 Task: Explore the README of a repository to understand its purpose.
Action: Mouse moved to (445, 36)
Screenshot: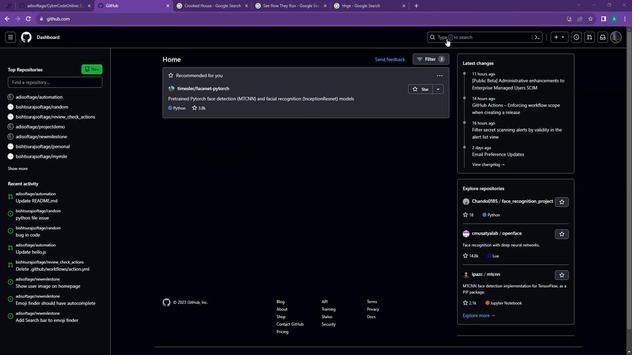 
Action: Mouse pressed left at (445, 36)
Screenshot: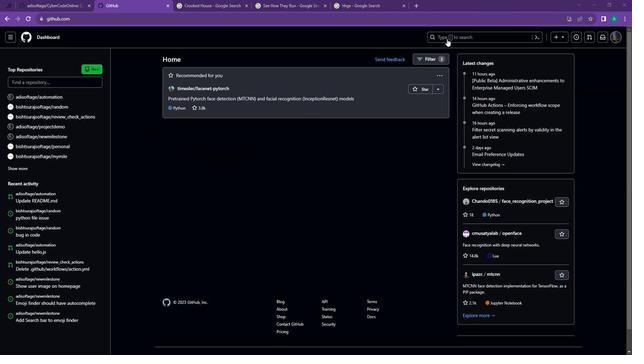 
Action: Mouse moved to (397, 46)
Screenshot: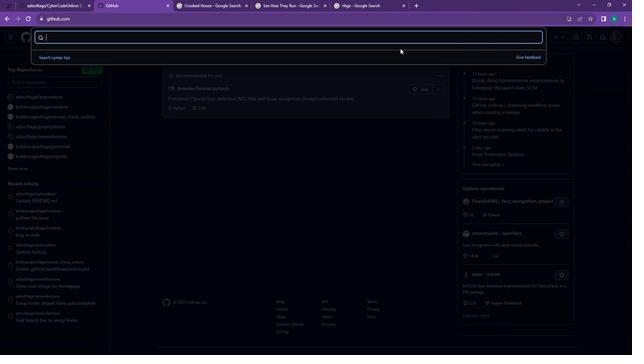 
Action: Key pressed cyber<Key.space>in<Key.shift_r>:or<Key.enter>
Screenshot: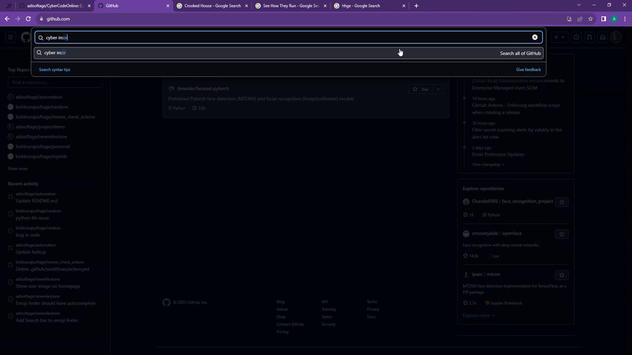 
Action: Mouse moved to (143, 130)
Screenshot: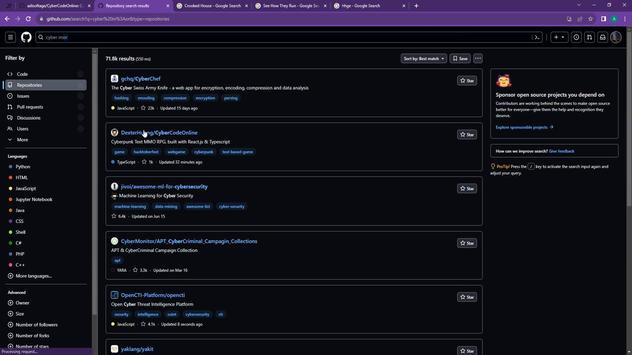 
Action: Mouse pressed left at (143, 130)
Screenshot: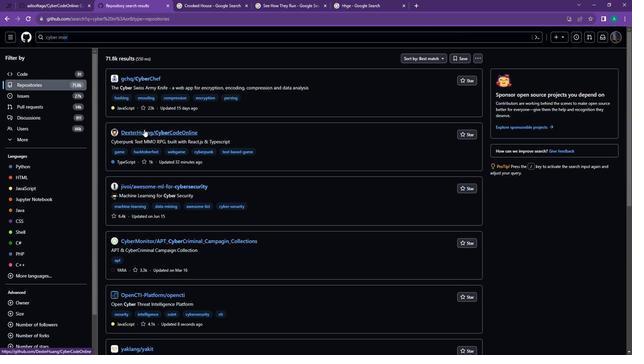 
Action: Mouse moved to (150, 130)
Screenshot: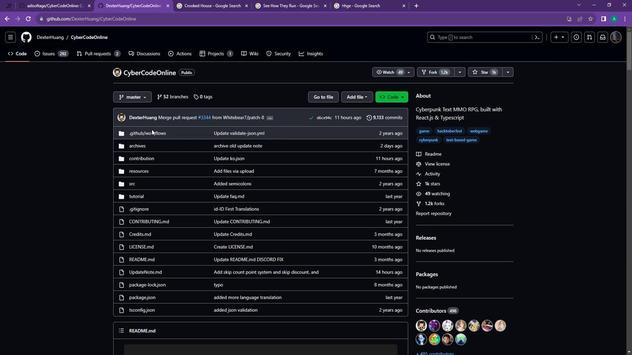 
Action: Mouse scrolled (150, 129) with delta (0, 0)
Screenshot: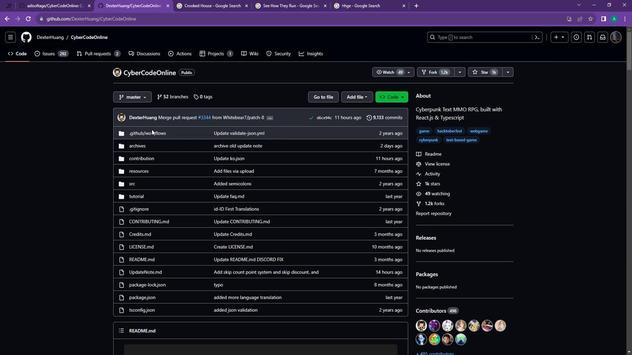 
Action: Mouse moved to (152, 131)
Screenshot: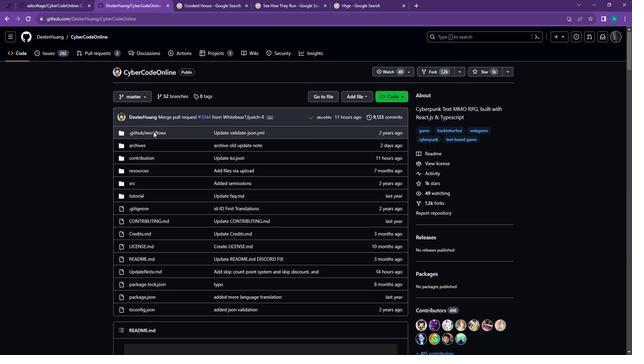 
Action: Mouse scrolled (152, 131) with delta (0, 0)
Screenshot: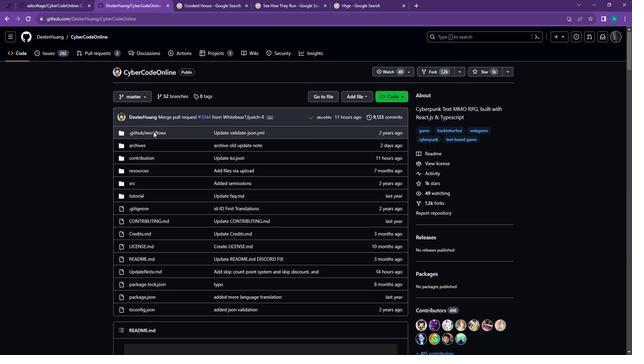 
Action: Mouse moved to (153, 132)
Screenshot: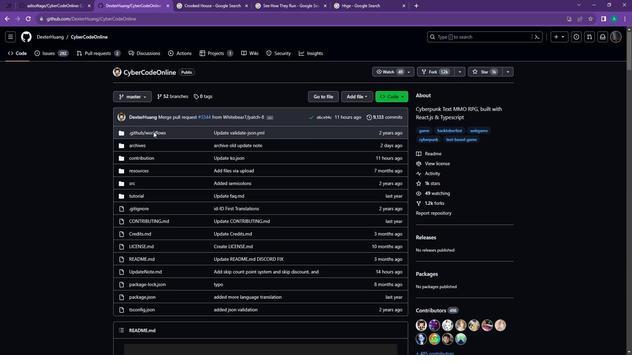 
Action: Mouse scrolled (153, 132) with delta (0, 0)
Screenshot: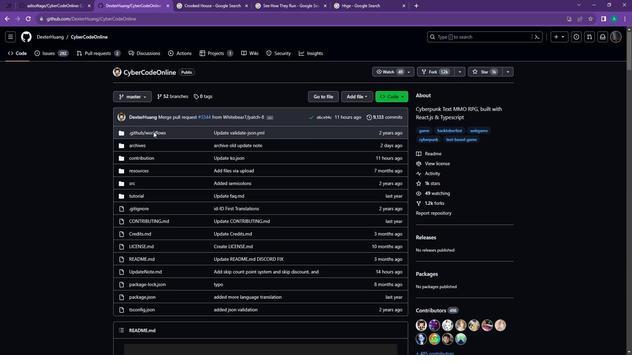 
Action: Mouse moved to (153, 133)
Screenshot: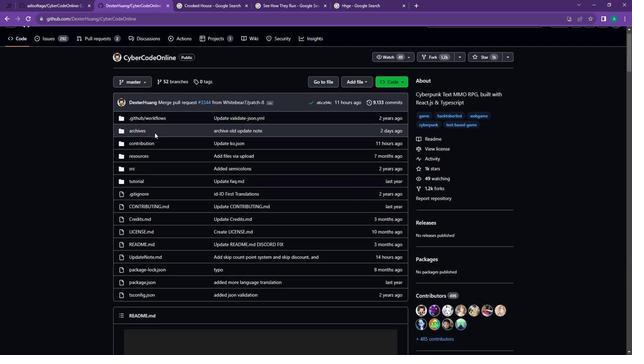 
Action: Mouse scrolled (153, 133) with delta (0, 0)
Screenshot: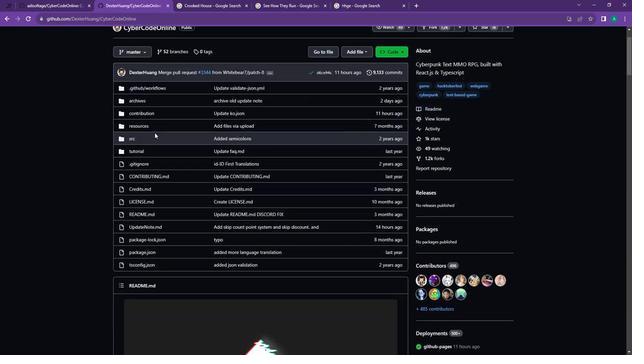 
Action: Mouse moved to (178, 129)
Screenshot: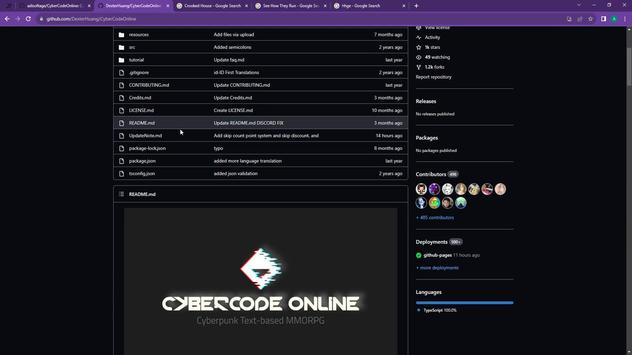 
Action: Mouse scrolled (178, 129) with delta (0, 0)
Screenshot: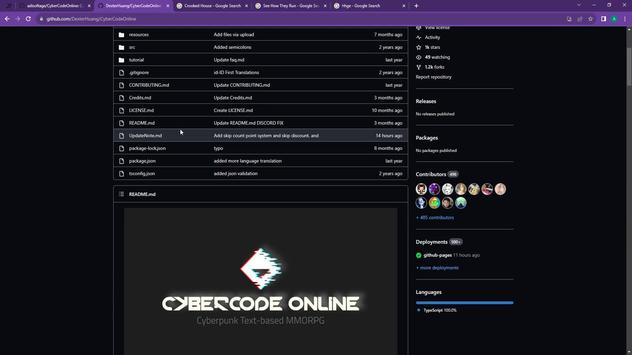 
Action: Mouse moved to (188, 137)
Screenshot: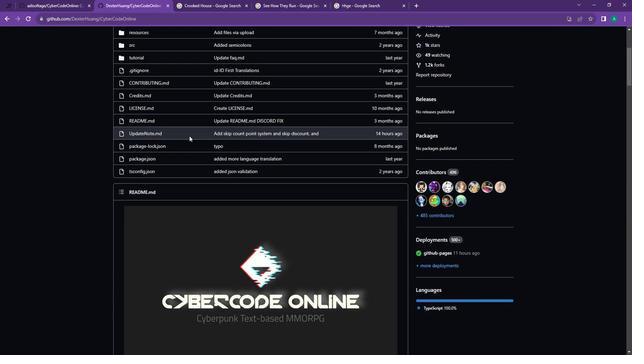 
Action: Mouse scrolled (188, 137) with delta (0, 0)
Screenshot: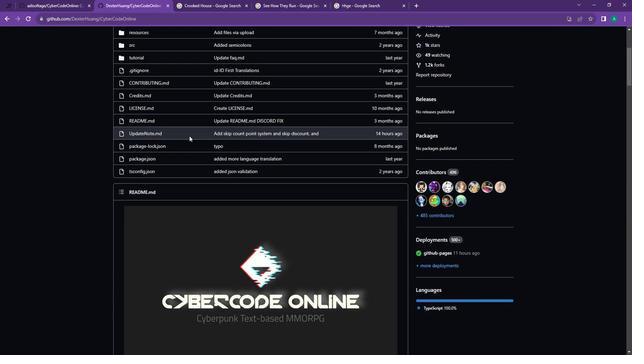 
Action: Mouse moved to (191, 144)
Screenshot: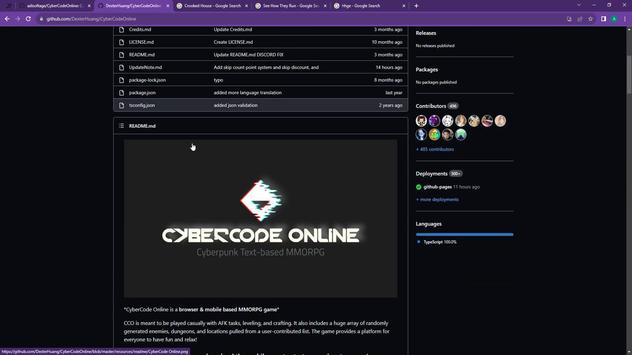 
Action: Mouse scrolled (191, 144) with delta (0, 0)
Screenshot: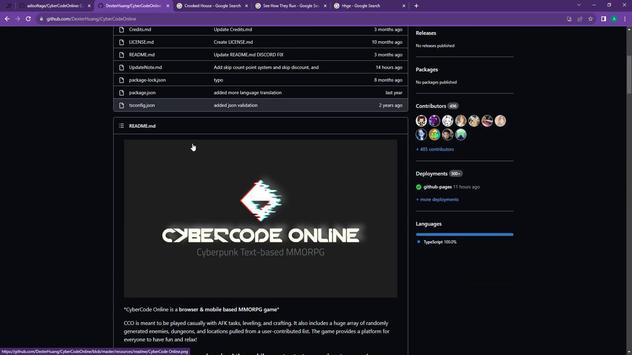 
Action: Mouse scrolled (191, 144) with delta (0, 0)
Screenshot: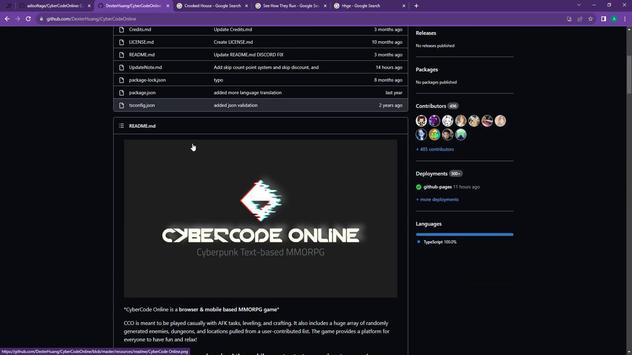 
Action: Mouse moved to (193, 145)
Screenshot: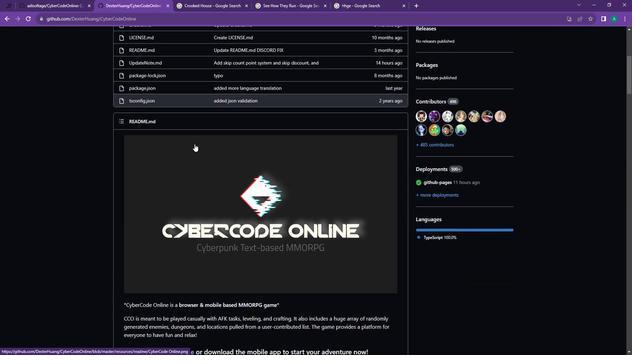 
Action: Mouse scrolled (193, 145) with delta (0, 0)
Screenshot: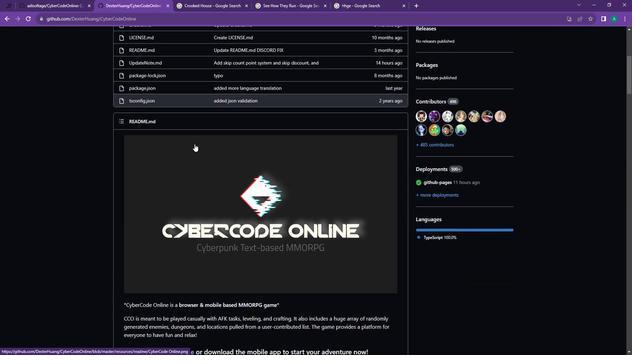 
Action: Mouse moved to (213, 152)
Screenshot: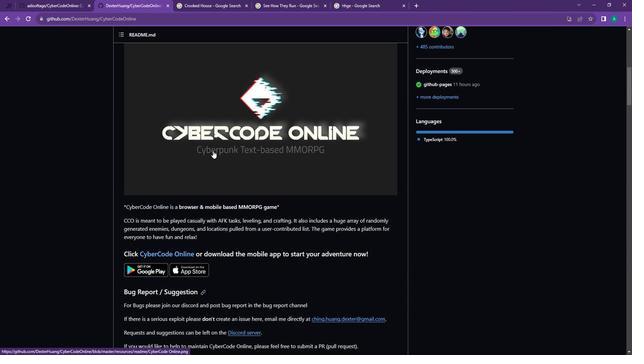 
Action: Mouse scrolled (213, 152) with delta (0, 0)
Screenshot: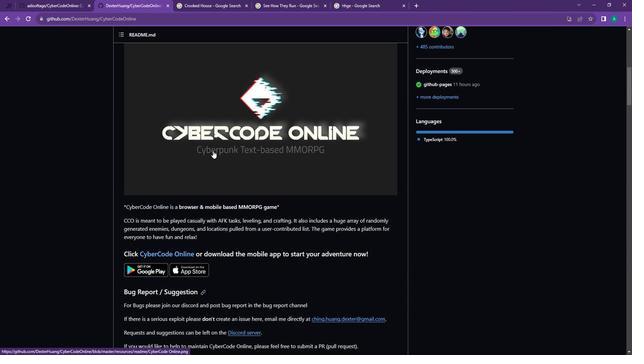 
Action: Mouse moved to (232, 159)
Screenshot: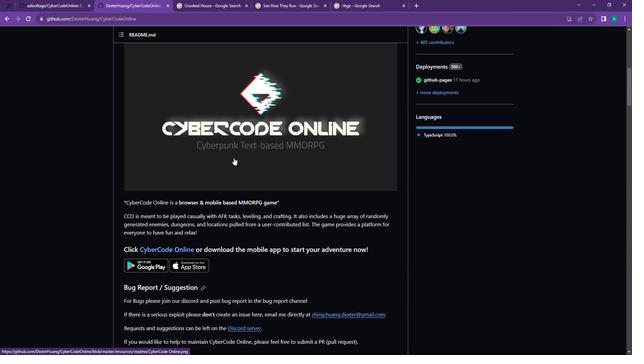 
Action: Mouse scrolled (232, 159) with delta (0, 0)
Screenshot: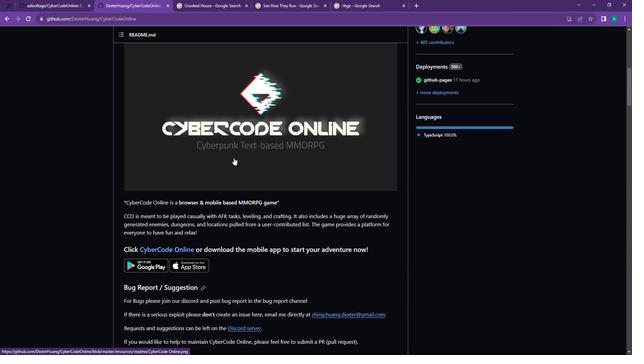 
Action: Mouse moved to (233, 159)
Screenshot: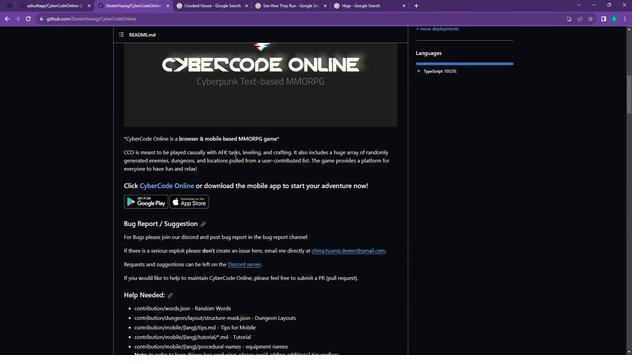 
Action: Mouse scrolled (233, 159) with delta (0, 0)
Screenshot: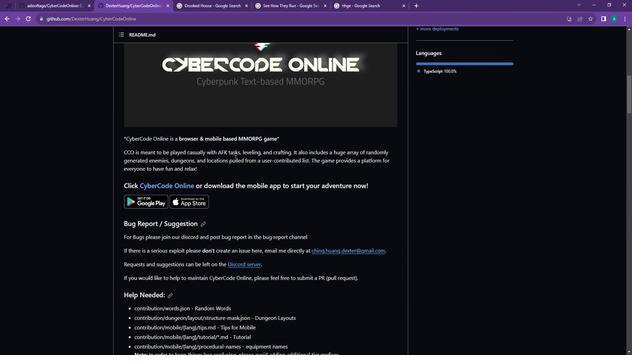 
Action: Mouse scrolled (233, 159) with delta (0, 0)
Screenshot: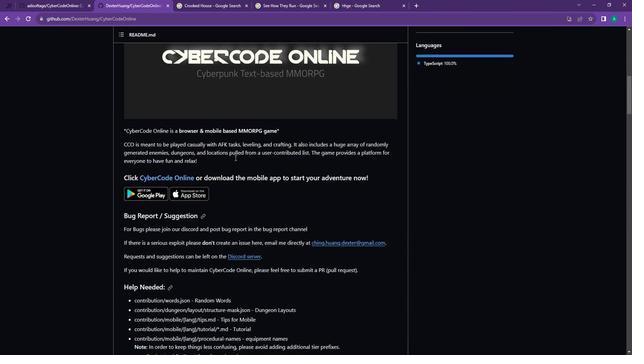 
Action: Mouse scrolled (233, 159) with delta (0, 0)
Screenshot: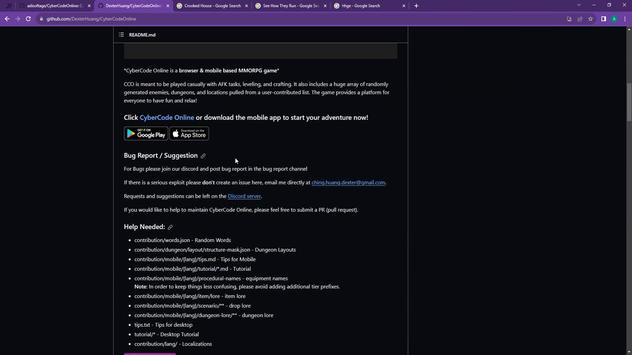
Action: Mouse scrolled (233, 159) with delta (0, 0)
Screenshot: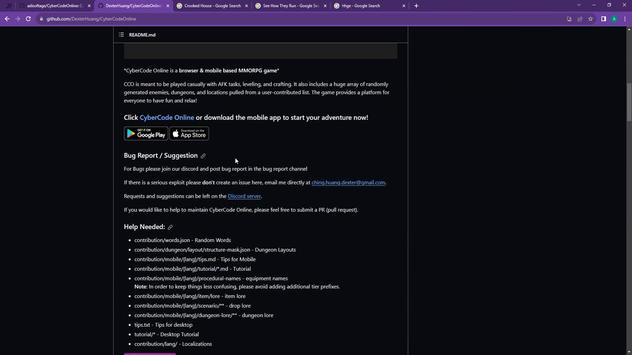 
Action: Mouse scrolled (233, 159) with delta (0, 0)
Screenshot: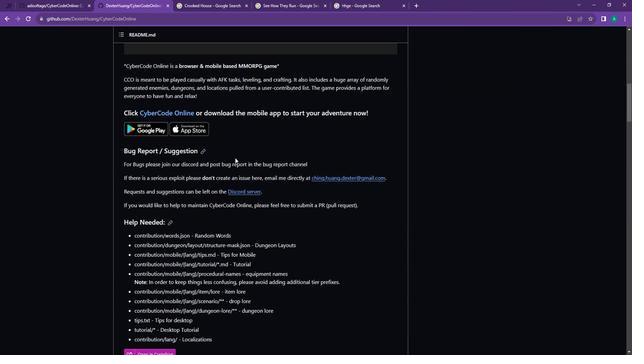 
Action: Mouse scrolled (233, 159) with delta (0, 0)
Screenshot: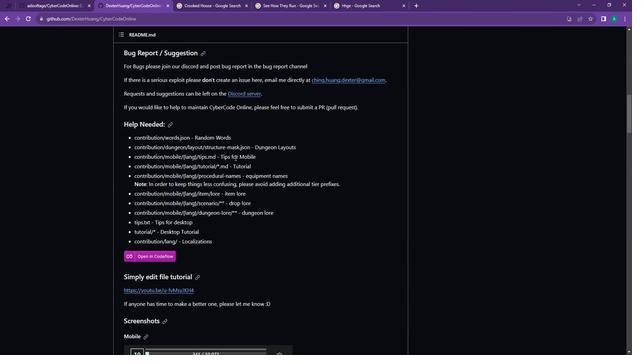
Action: Mouse scrolled (233, 159) with delta (0, 0)
Screenshot: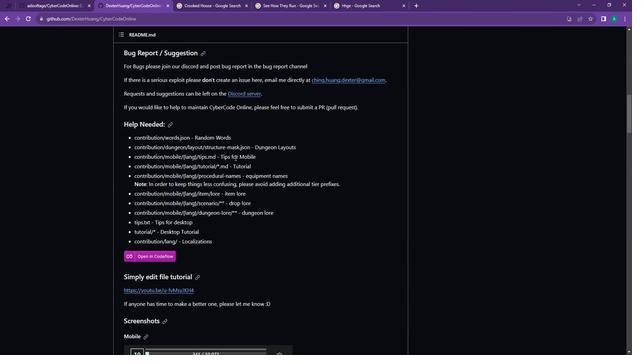 
Action: Mouse scrolled (233, 159) with delta (0, 0)
Screenshot: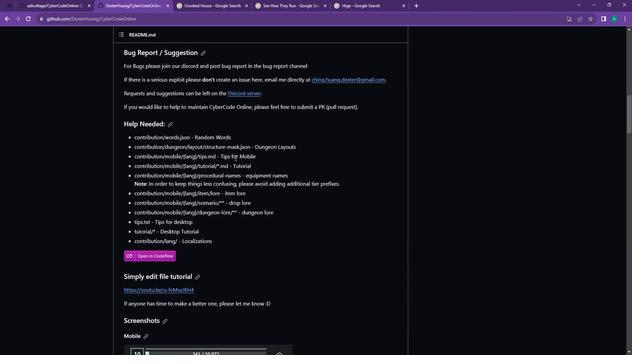 
Action: Mouse scrolled (233, 159) with delta (0, 0)
Screenshot: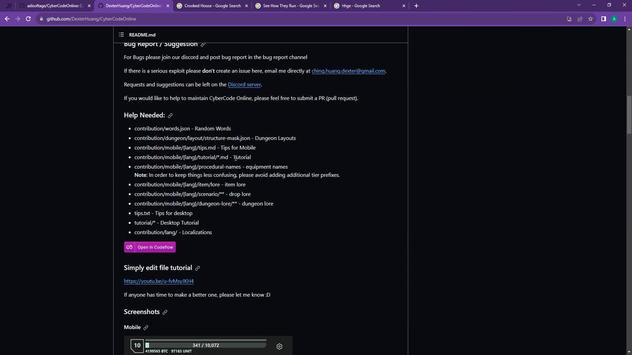 
Action: Mouse scrolled (233, 159) with delta (0, 0)
Screenshot: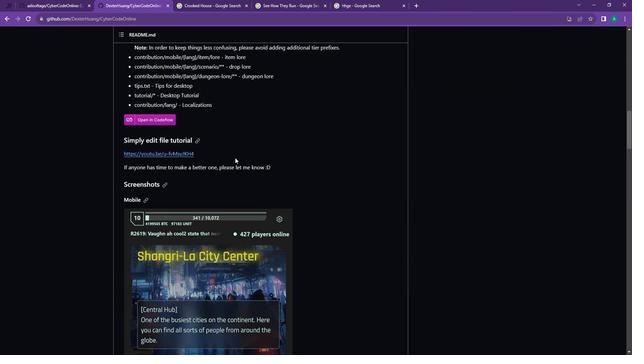 
Action: Mouse scrolled (233, 159) with delta (0, 0)
Screenshot: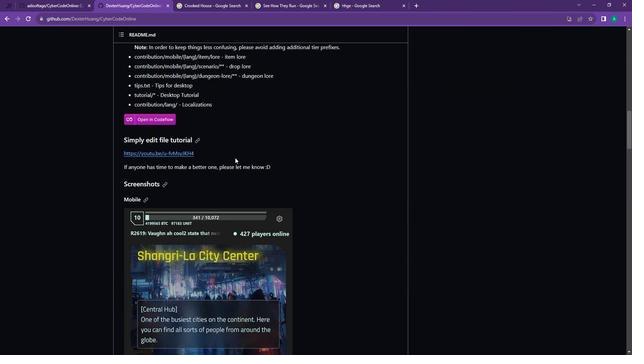 
Action: Mouse scrolled (233, 159) with delta (0, 0)
Screenshot: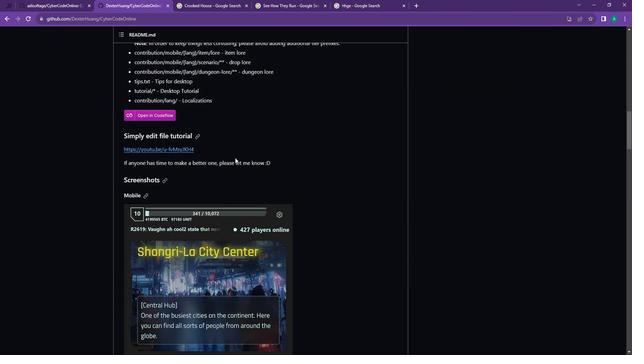 
Action: Mouse scrolled (233, 159) with delta (0, 0)
Screenshot: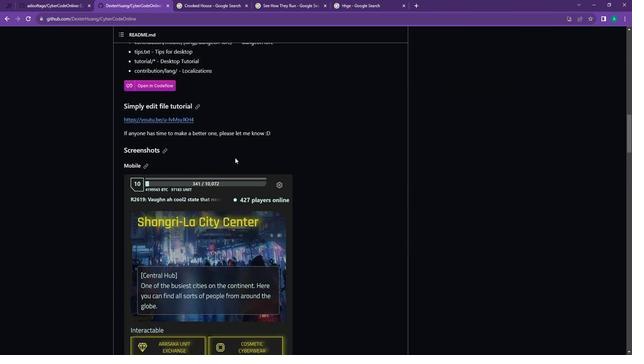 
Action: Mouse scrolled (233, 159) with delta (0, 0)
Screenshot: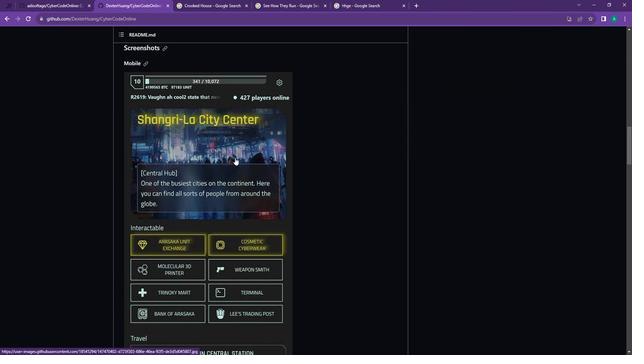
Action: Mouse scrolled (233, 159) with delta (0, 0)
Screenshot: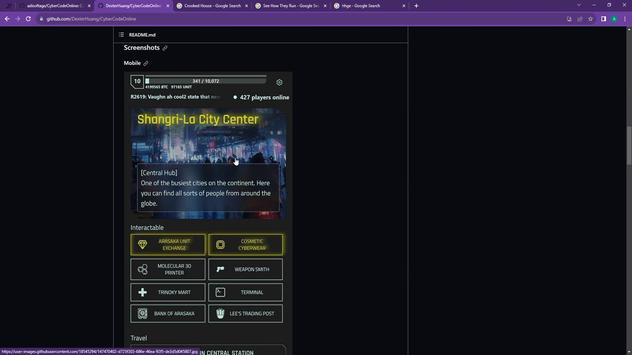
Action: Mouse scrolled (233, 159) with delta (0, 0)
Screenshot: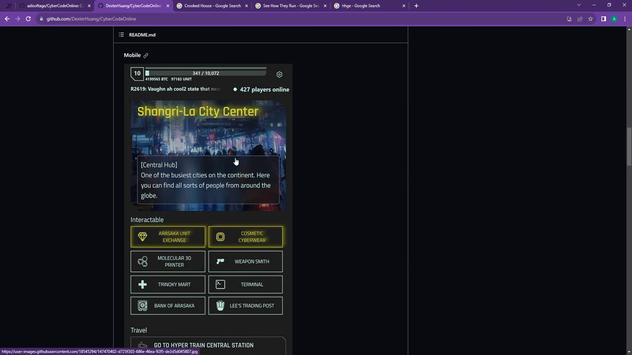 
Action: Mouse moved to (233, 156)
Screenshot: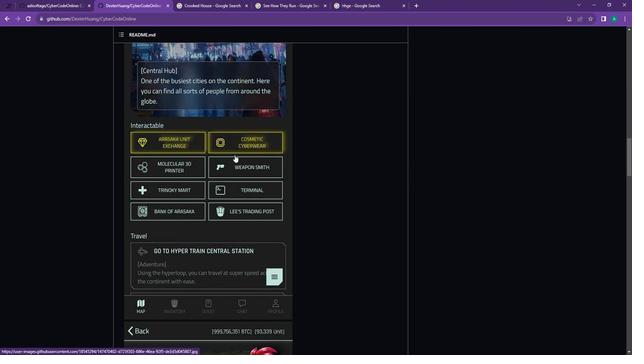 
Action: Mouse scrolled (233, 155) with delta (0, 0)
Screenshot: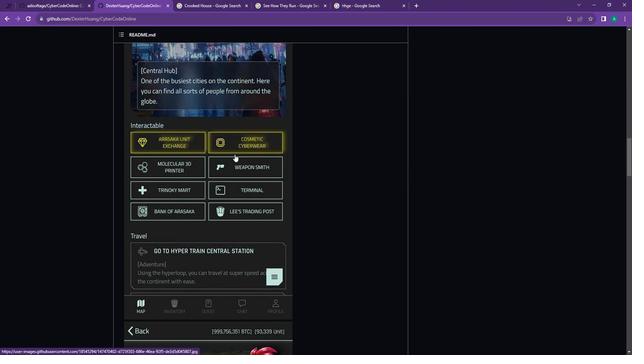 
Action: Mouse scrolled (233, 155) with delta (0, 0)
Screenshot: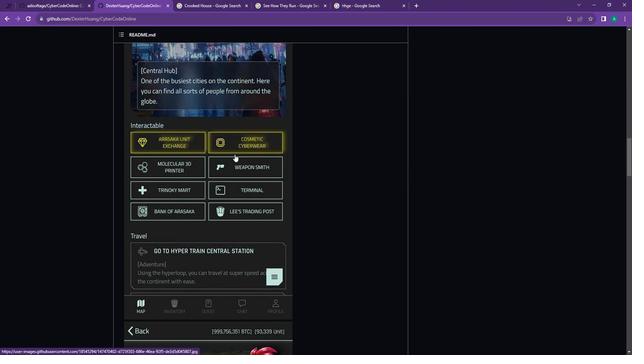 
Action: Mouse scrolled (233, 155) with delta (0, 0)
Screenshot: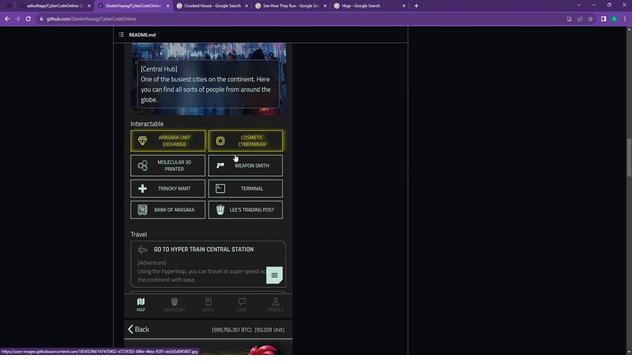 
Action: Mouse scrolled (233, 155) with delta (0, 0)
Screenshot: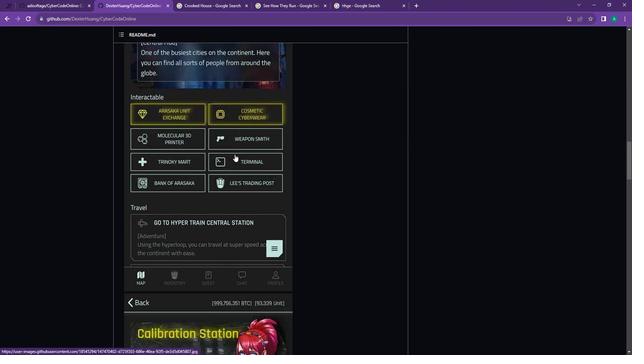 
Action: Mouse moved to (243, 163)
Screenshot: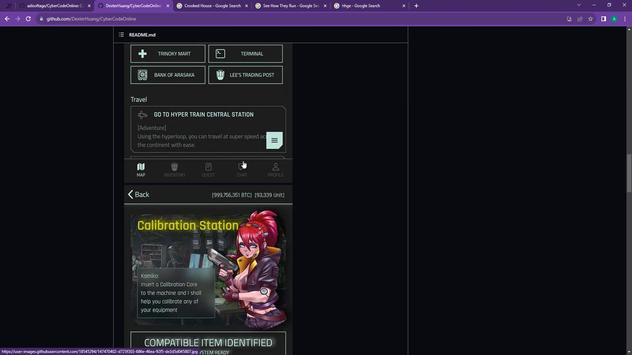 
Action: Mouse scrolled (243, 162) with delta (0, 0)
Screenshot: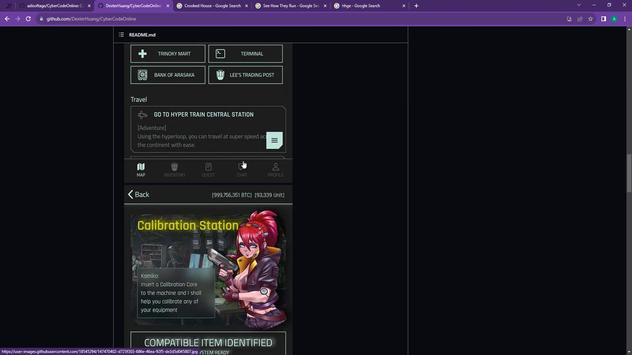 
Action: Mouse moved to (246, 175)
Screenshot: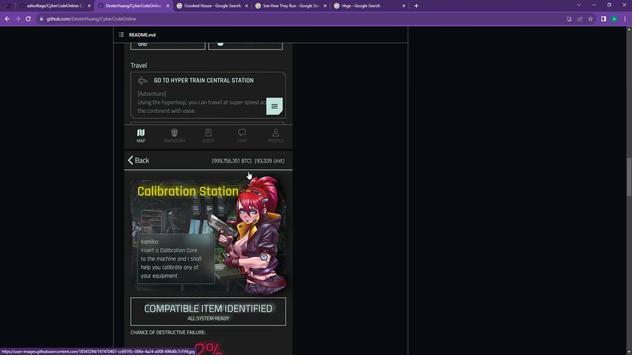 
Action: Mouse scrolled (246, 174) with delta (0, 0)
Screenshot: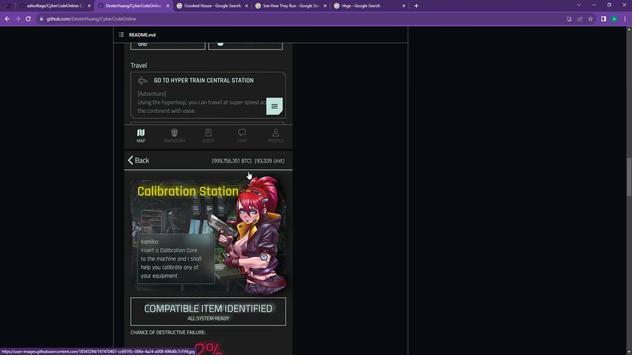 
Action: Mouse moved to (245, 176)
Screenshot: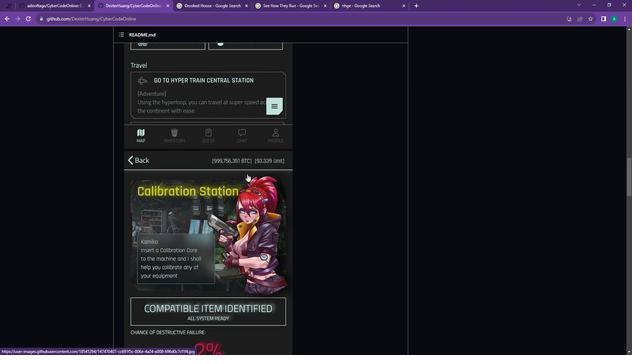 
Action: Mouse scrolled (245, 176) with delta (0, 0)
Screenshot: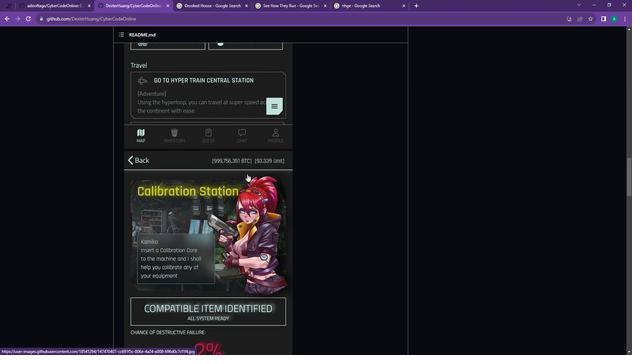 
Action: Mouse moved to (241, 191)
Screenshot: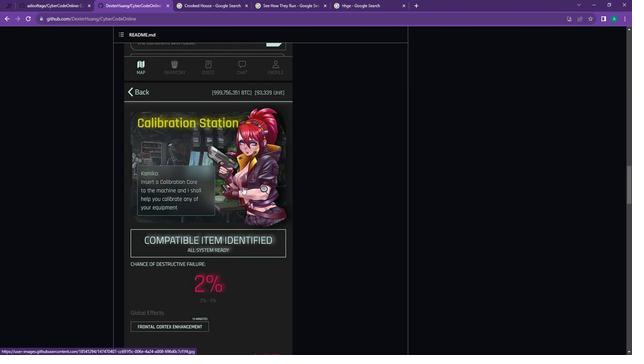
Action: Mouse scrolled (241, 190) with delta (0, 0)
Screenshot: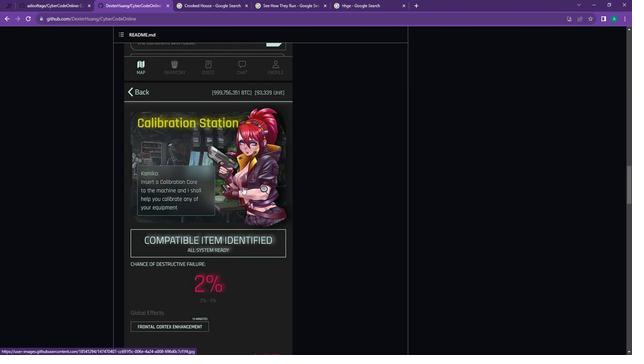 
Action: Mouse moved to (241, 191)
Screenshot: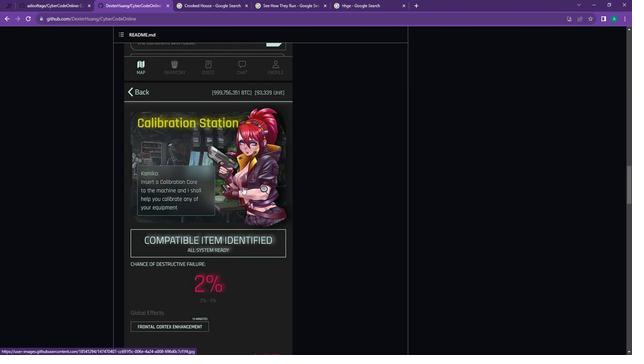 
Action: Mouse scrolled (241, 190) with delta (0, 0)
Screenshot: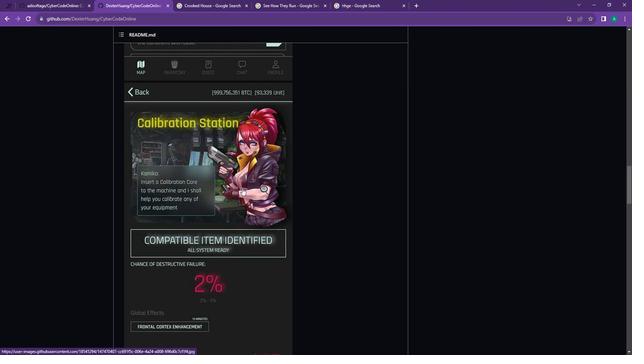 
Action: Mouse scrolled (241, 190) with delta (0, 0)
Screenshot: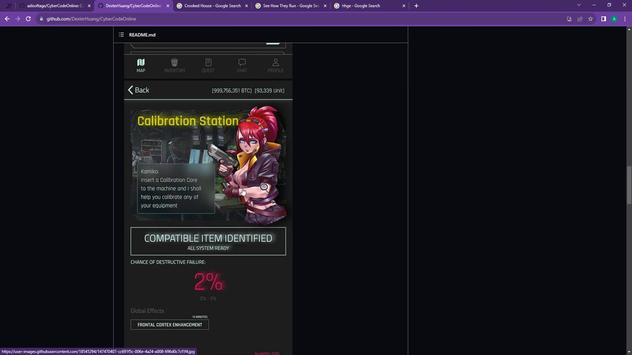 
Action: Mouse scrolled (241, 190) with delta (0, 0)
Screenshot: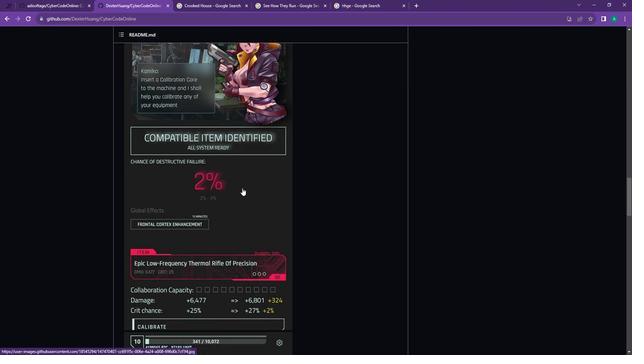 
Action: Mouse scrolled (241, 190) with delta (0, 0)
Screenshot: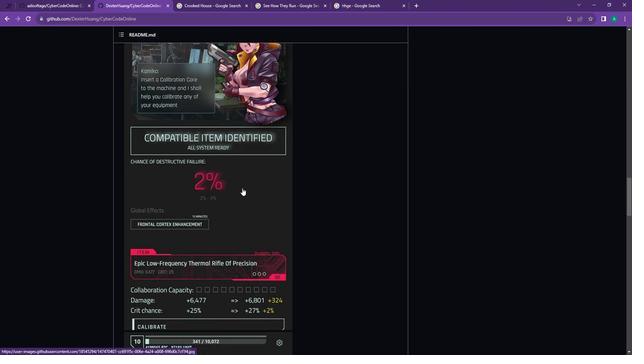 
Action: Mouse scrolled (241, 190) with delta (0, 0)
Screenshot: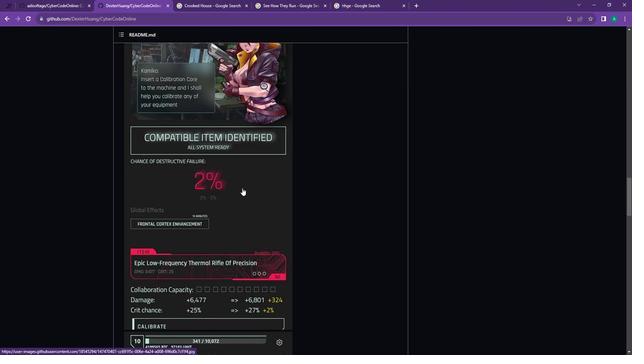
Action: Mouse moved to (241, 191)
Screenshot: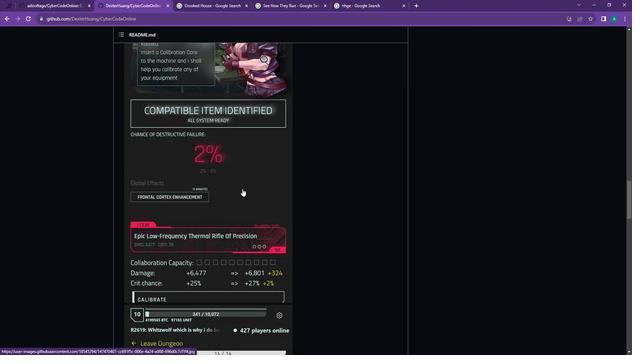 
Action: Mouse scrolled (241, 191) with delta (0, 0)
Screenshot: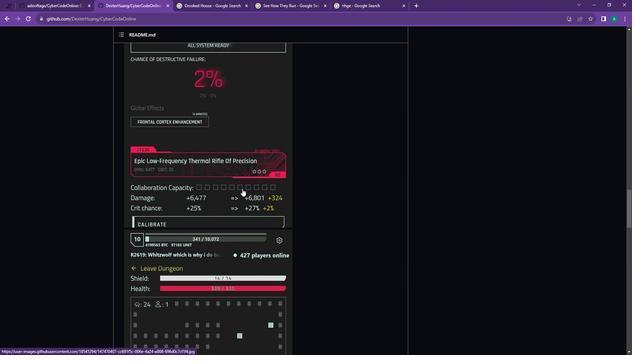 
Action: Mouse scrolled (241, 191) with delta (0, 0)
Screenshot: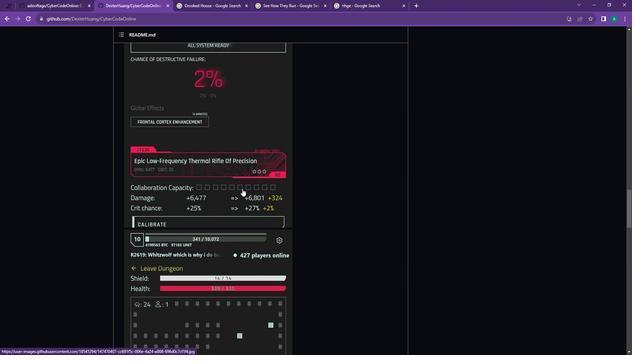 
Action: Mouse scrolled (241, 191) with delta (0, 0)
Screenshot: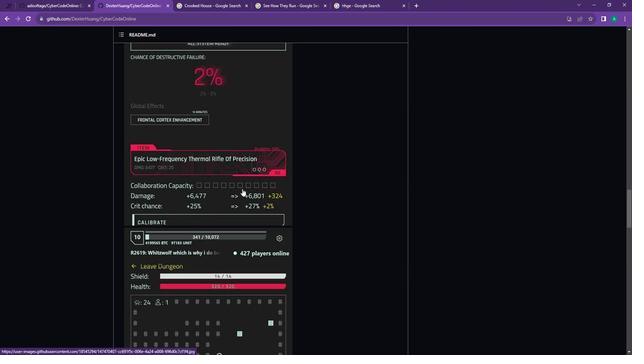 
Action: Mouse scrolled (241, 191) with delta (0, 0)
Screenshot: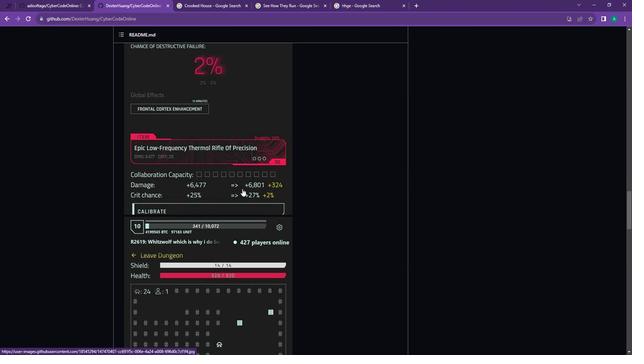 
Action: Mouse scrolled (241, 191) with delta (0, 0)
Screenshot: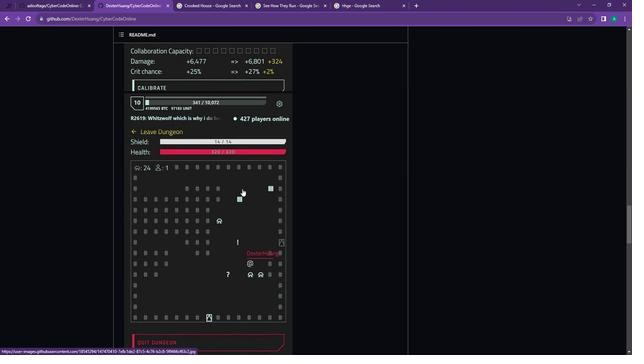 
Action: Mouse scrolled (241, 191) with delta (0, 0)
Screenshot: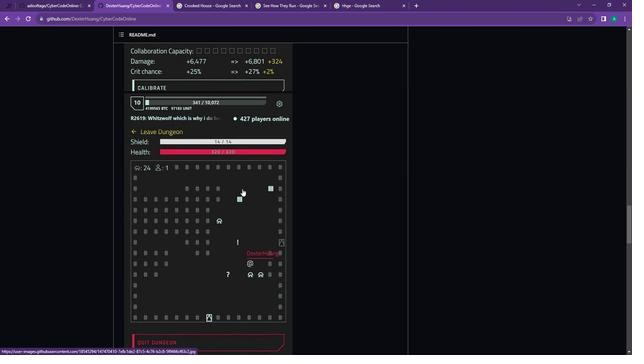 
Action: Mouse moved to (241, 192)
Screenshot: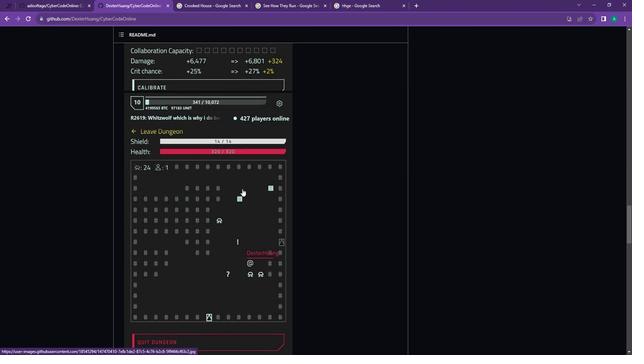 
Action: Mouse scrolled (241, 192) with delta (0, 0)
Screenshot: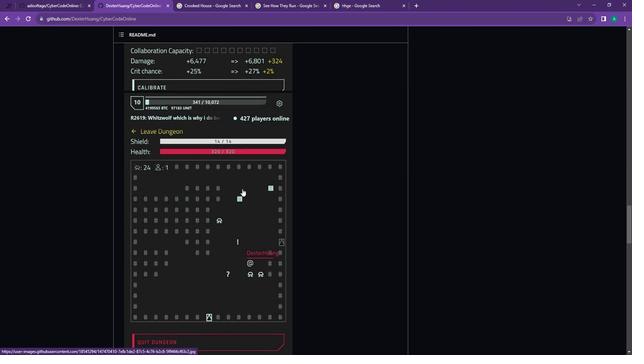 
Action: Mouse scrolled (241, 192) with delta (0, 0)
Screenshot: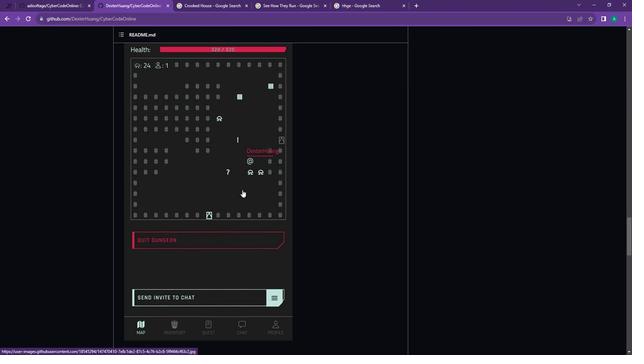 
Action: Mouse moved to (241, 193)
Screenshot: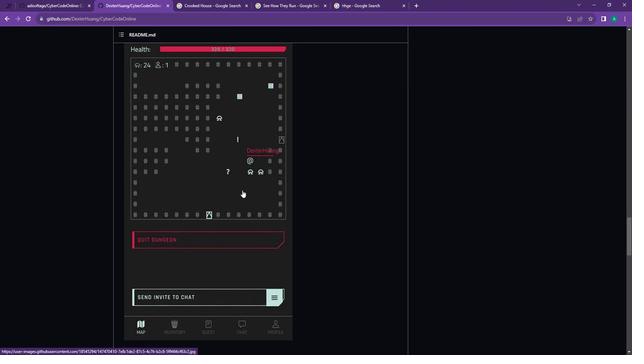 
Action: Mouse scrolled (241, 192) with delta (0, 0)
Screenshot: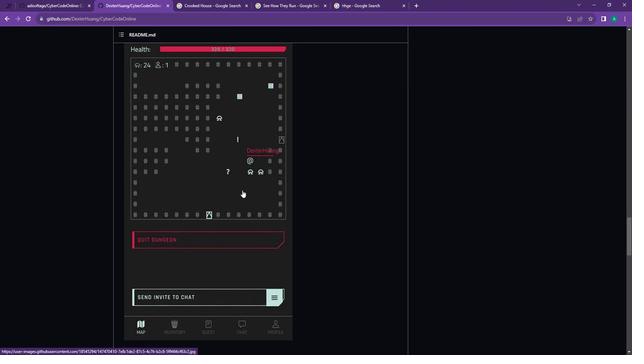 
Action: Mouse scrolled (241, 192) with delta (0, 0)
Screenshot: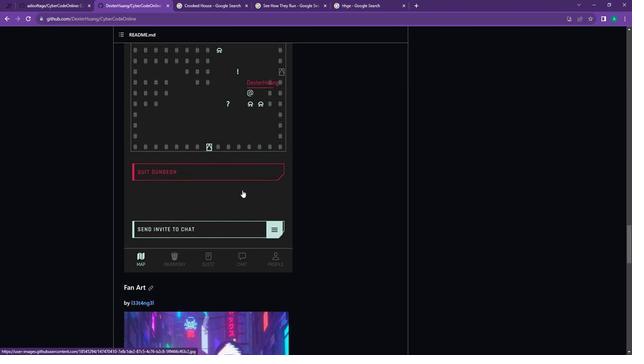 
Action: Mouse scrolled (241, 192) with delta (0, 0)
Screenshot: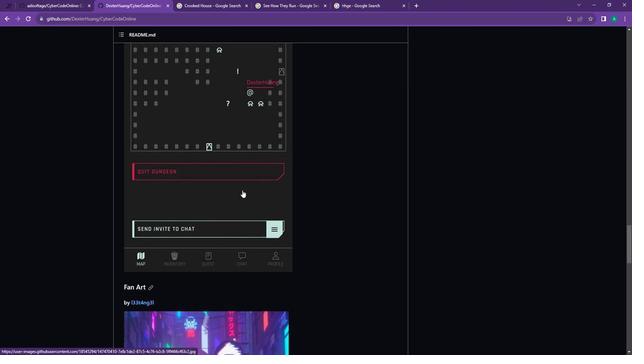 
Action: Mouse scrolled (241, 192) with delta (0, 0)
Screenshot: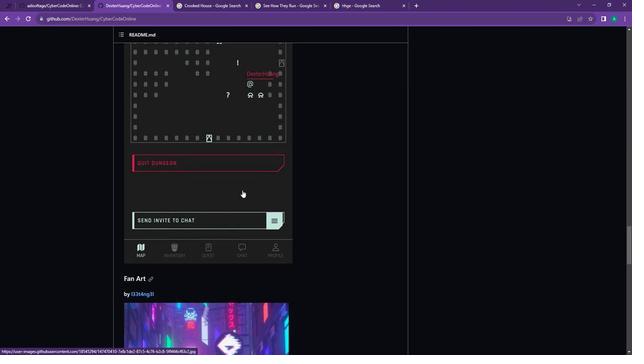 
Action: Mouse scrolled (241, 192) with delta (0, 0)
Screenshot: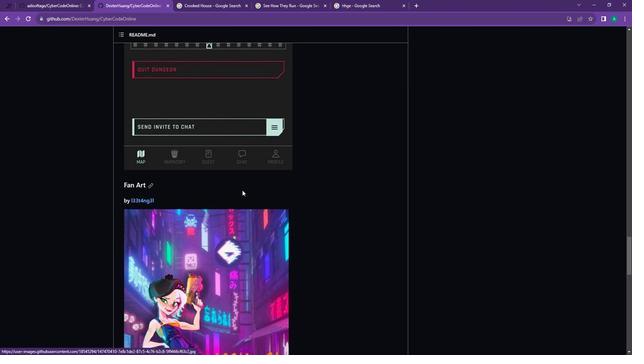 
Action: Mouse scrolled (241, 192) with delta (0, 0)
Screenshot: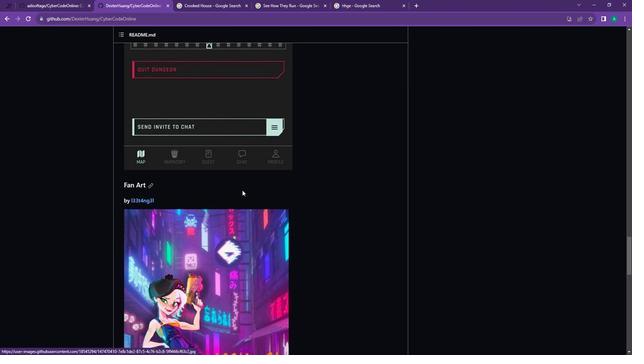 
Action: Mouse scrolled (241, 192) with delta (0, 0)
Screenshot: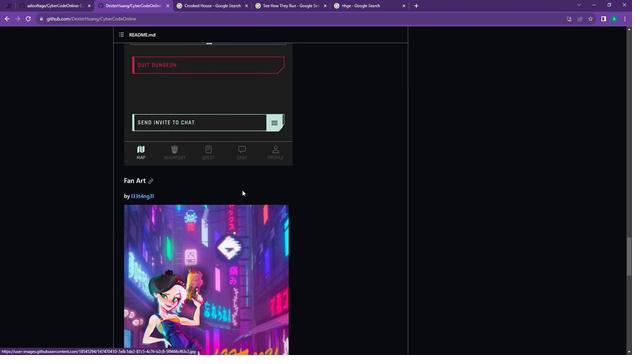 
Action: Mouse scrolled (241, 192) with delta (0, 0)
Screenshot: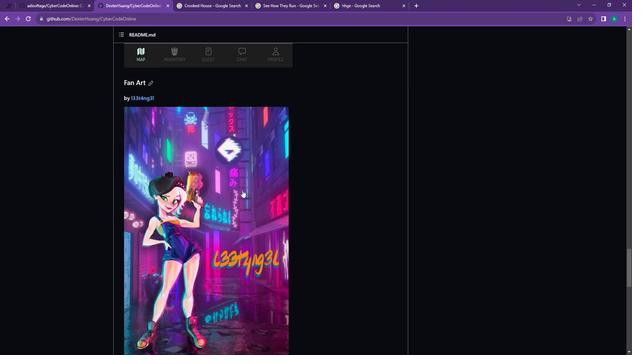 
Action: Mouse scrolled (241, 192) with delta (0, 0)
Screenshot: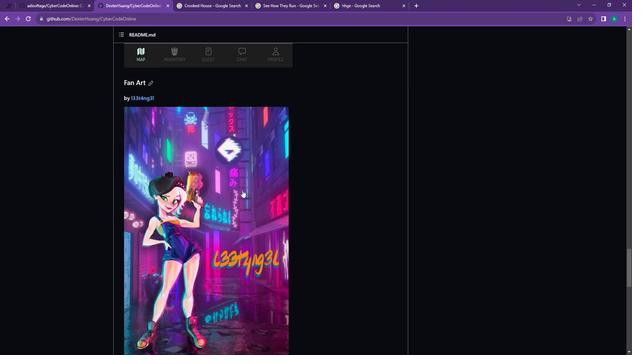 
Action: Mouse scrolled (241, 192) with delta (0, 0)
Screenshot: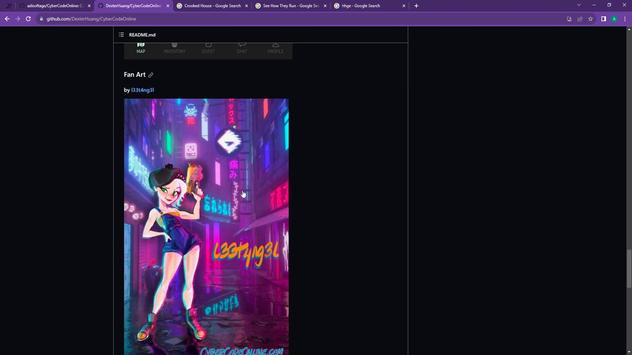 
Action: Mouse scrolled (241, 192) with delta (0, 0)
Screenshot: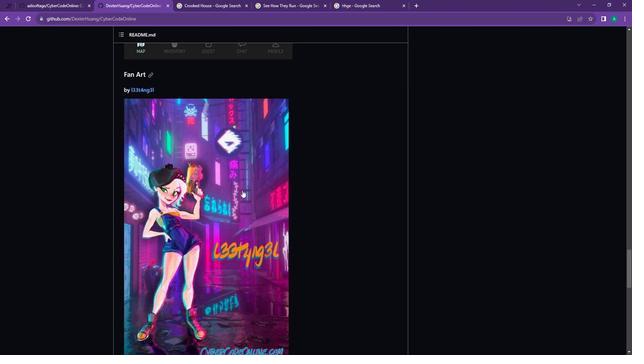 
Action: Mouse scrolled (241, 192) with delta (0, 0)
Screenshot: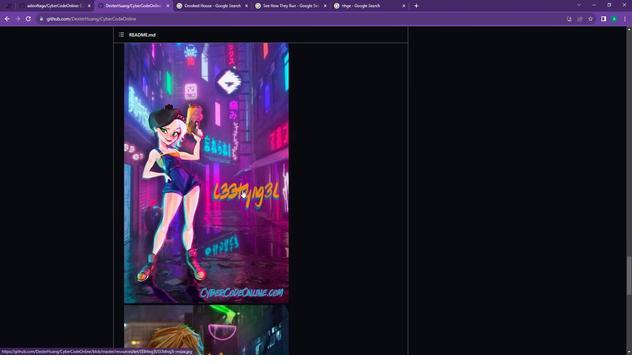 
Action: Mouse scrolled (241, 192) with delta (0, 0)
Screenshot: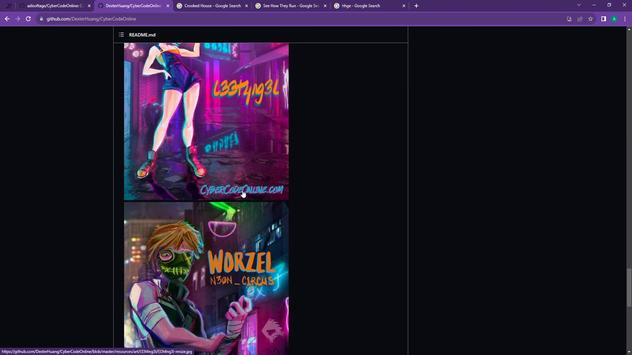 
Action: Mouse scrolled (241, 192) with delta (0, 0)
Screenshot: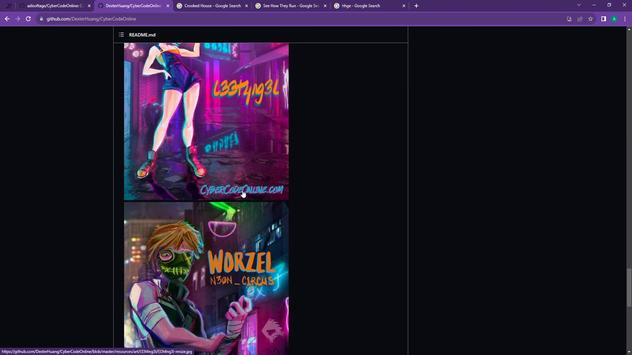
Action: Mouse scrolled (241, 192) with delta (0, 0)
Screenshot: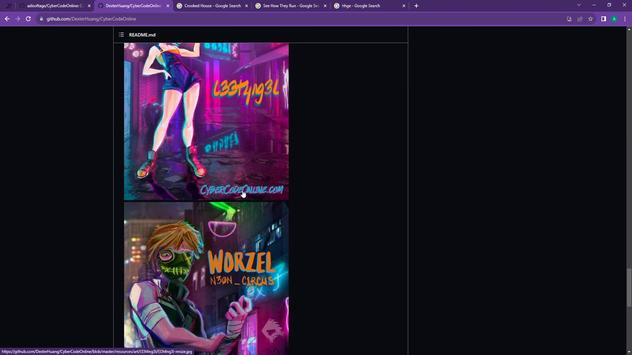
Action: Mouse scrolled (241, 192) with delta (0, 0)
Screenshot: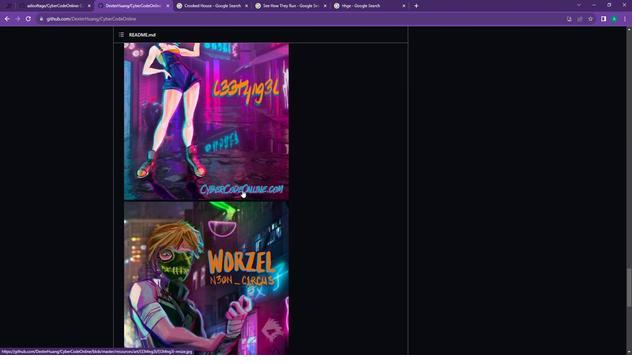 
Action: Mouse scrolled (241, 192) with delta (0, 0)
Screenshot: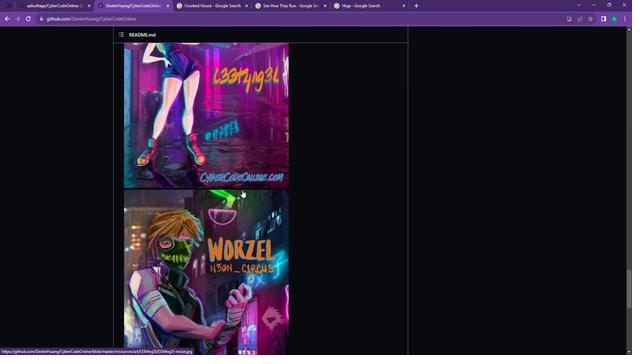 
Action: Mouse scrolled (241, 192) with delta (0, 0)
Screenshot: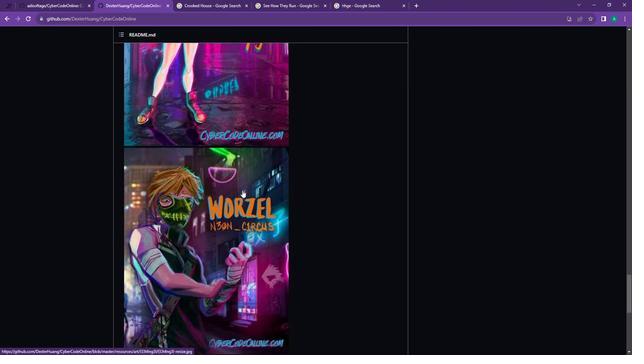 
Action: Mouse scrolled (241, 192) with delta (0, 0)
Screenshot: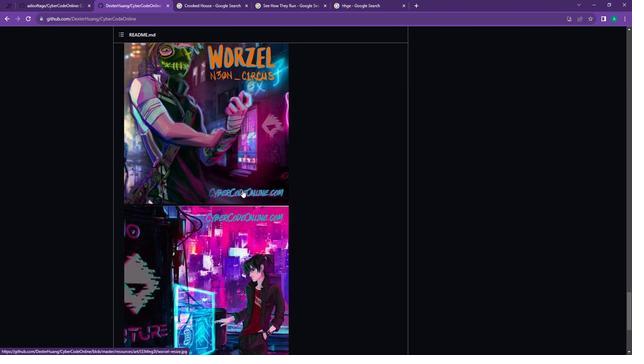 
Action: Mouse scrolled (241, 192) with delta (0, 0)
Screenshot: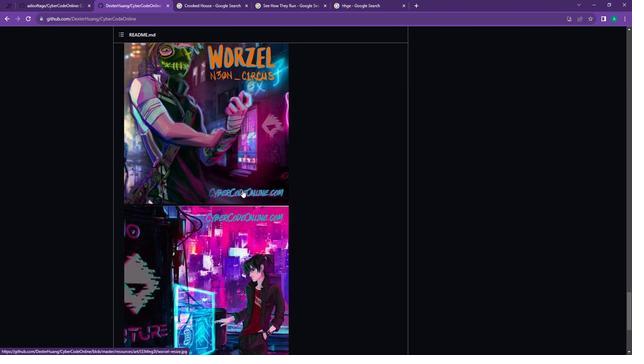 
Action: Mouse scrolled (241, 192) with delta (0, 0)
Screenshot: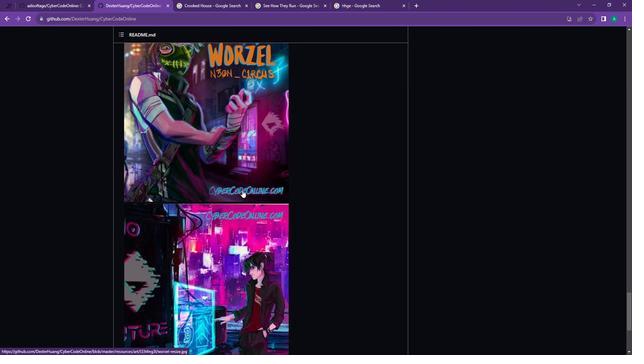 
Action: Mouse scrolled (241, 192) with delta (0, 0)
Screenshot: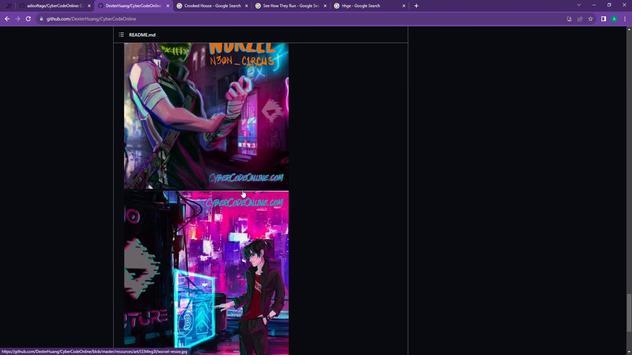 
Action: Mouse scrolled (241, 192) with delta (0, 0)
Screenshot: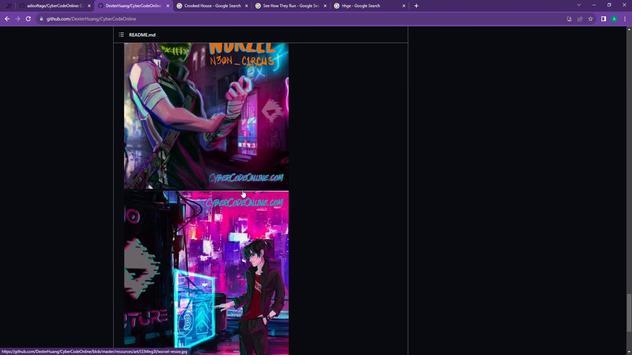 
Action: Mouse scrolled (241, 192) with delta (0, 0)
Screenshot: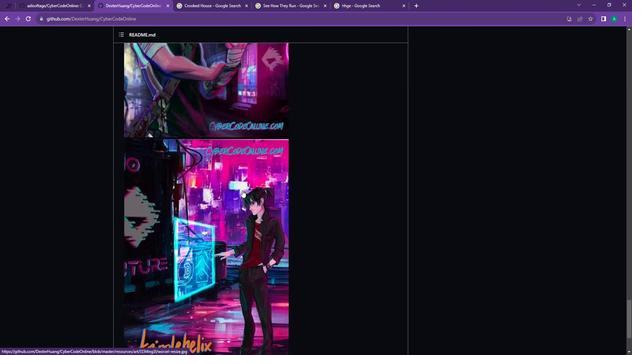 
Action: Mouse scrolled (241, 192) with delta (0, 0)
Screenshot: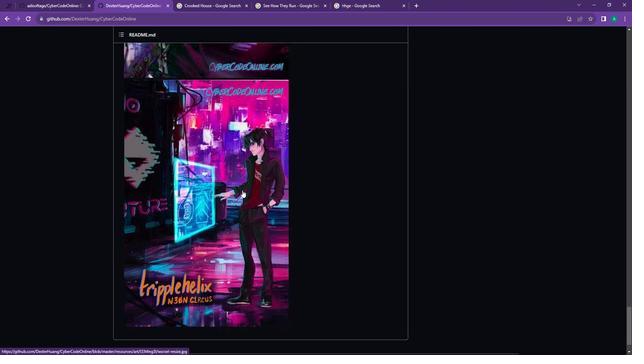 
Action: Mouse moved to (196, 177)
Screenshot: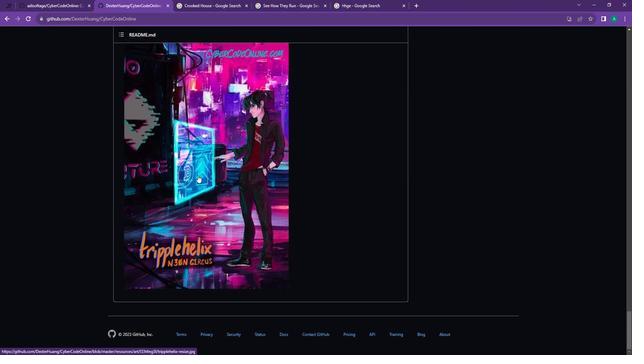
Action: Mouse scrolled (196, 178) with delta (0, 0)
Screenshot: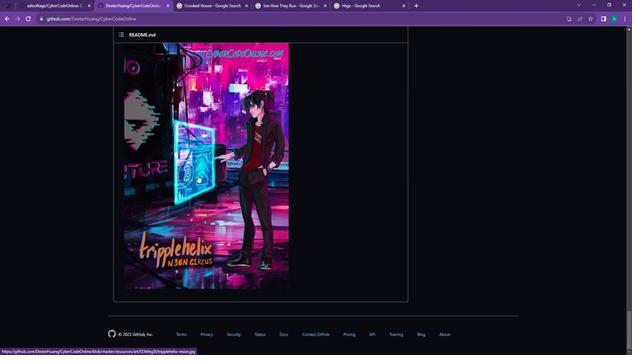 
Action: Mouse scrolled (196, 178) with delta (0, 0)
Screenshot: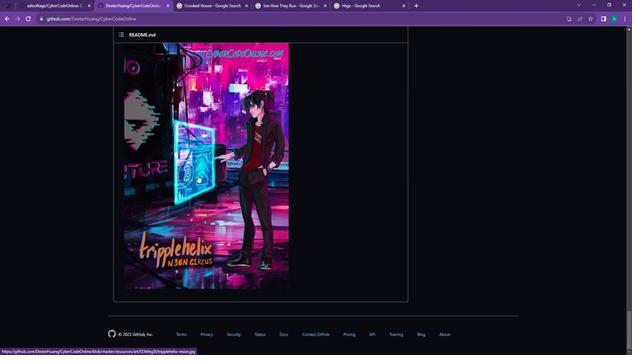 
Action: Mouse scrolled (196, 178) with delta (0, 0)
Screenshot: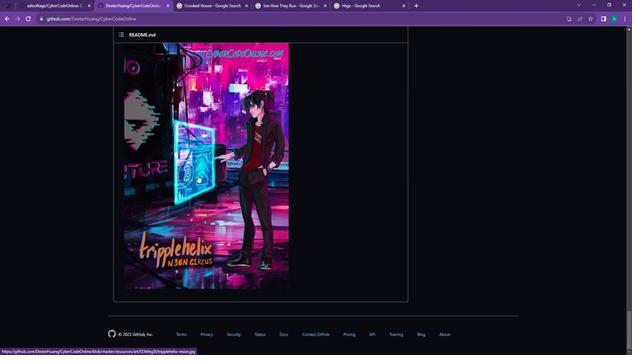 
Action: Mouse scrolled (196, 178) with delta (0, 0)
Screenshot: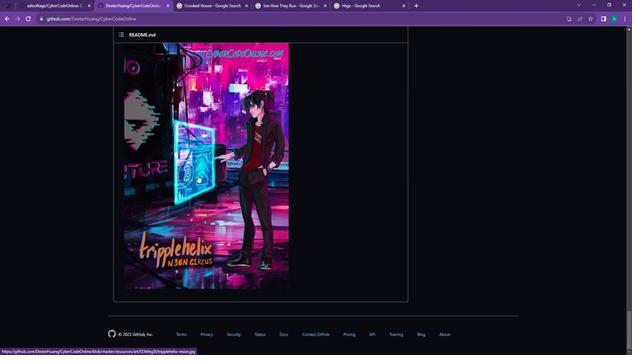 
Action: Mouse scrolled (196, 178) with delta (0, 0)
Screenshot: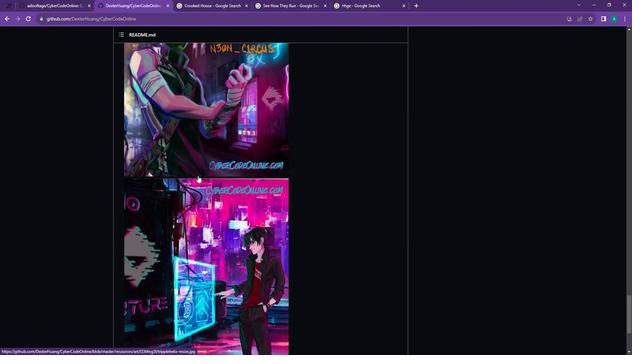 
Action: Mouse scrolled (196, 178) with delta (0, 0)
Screenshot: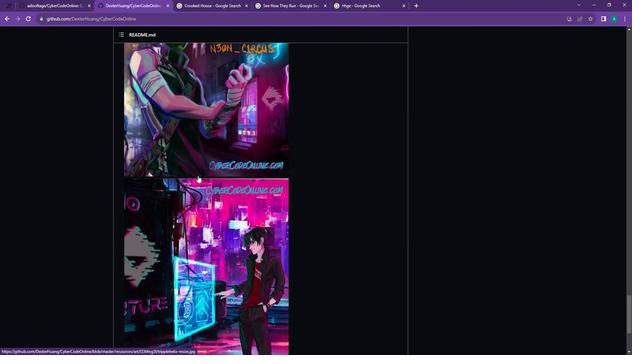 
Action: Mouse scrolled (196, 178) with delta (0, 0)
Screenshot: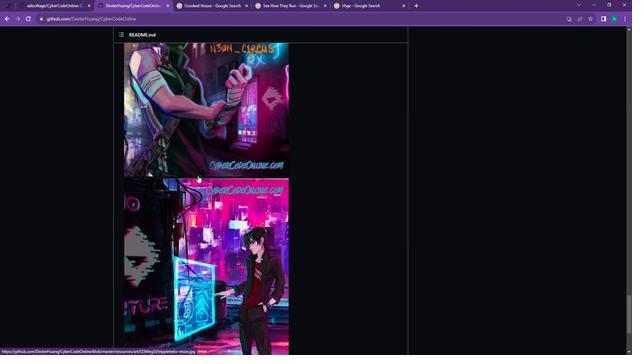 
Action: Mouse moved to (196, 177)
Screenshot: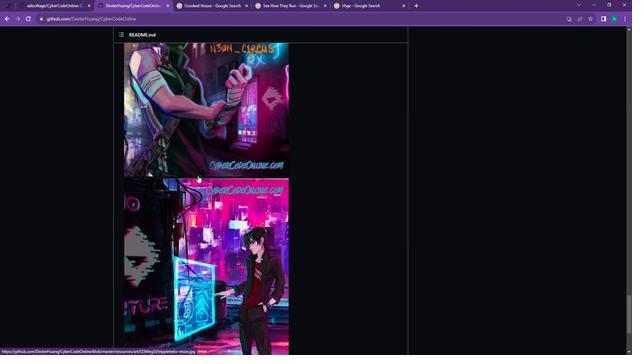 
Action: Mouse scrolled (196, 178) with delta (0, 0)
Screenshot: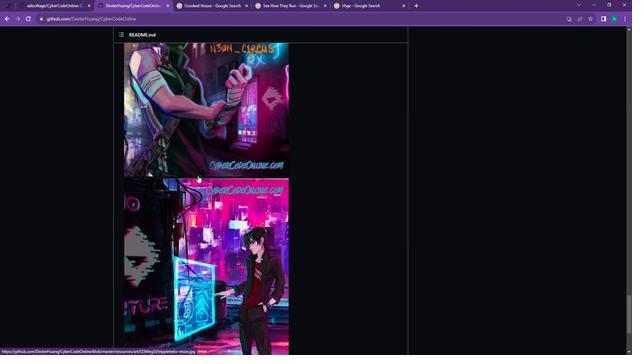
Action: Mouse scrolled (196, 178) with delta (0, 0)
Screenshot: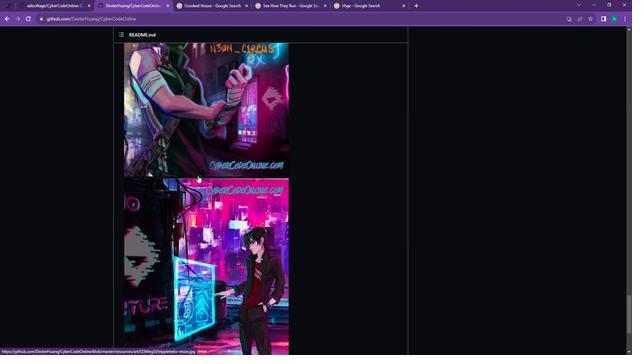 
Action: Mouse scrolled (196, 178) with delta (0, 0)
Screenshot: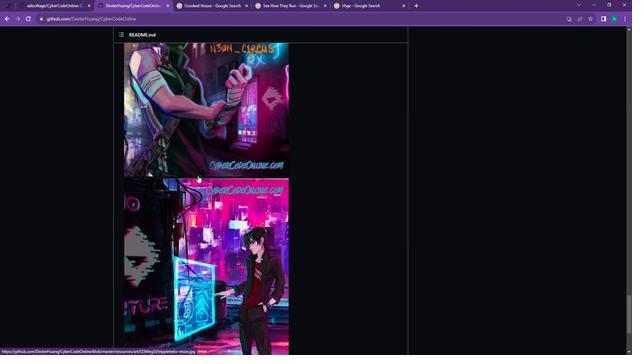 
Action: Mouse scrolled (196, 178) with delta (0, 0)
Screenshot: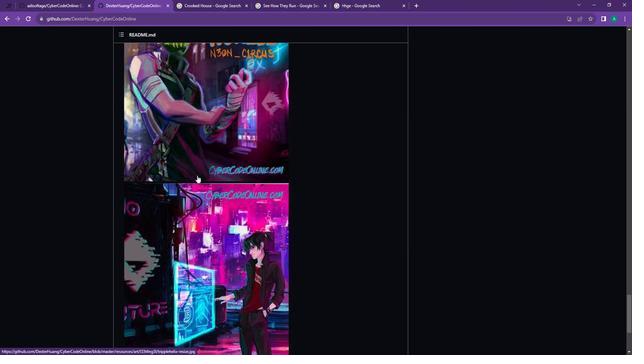 
Action: Mouse scrolled (196, 178) with delta (0, 0)
Screenshot: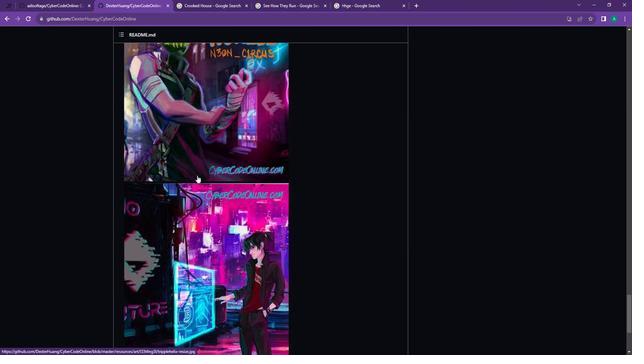 
Action: Mouse scrolled (196, 178) with delta (0, 0)
Screenshot: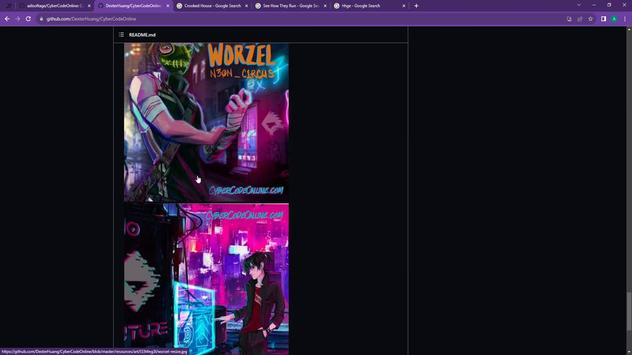 
Action: Mouse scrolled (196, 178) with delta (0, 0)
Screenshot: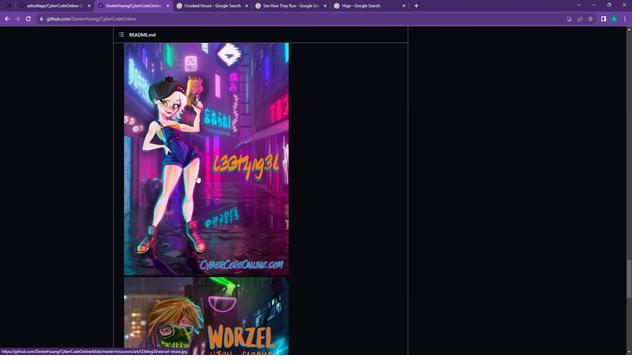 
Action: Mouse scrolled (196, 178) with delta (0, 0)
Screenshot: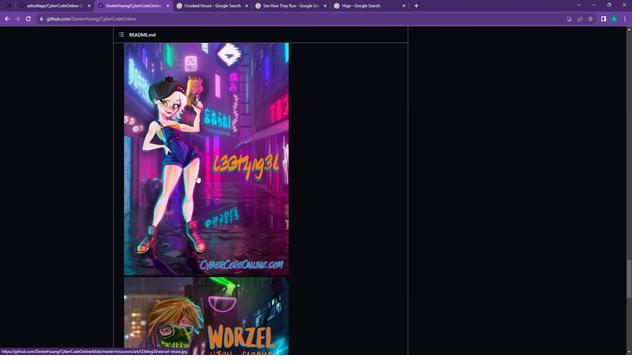 
Action: Mouse scrolled (196, 178) with delta (0, 0)
Screenshot: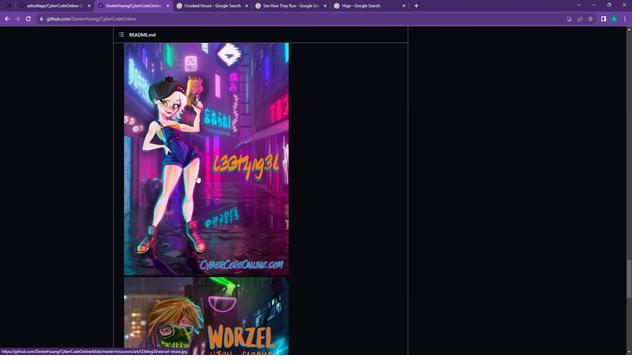 
Action: Mouse scrolled (196, 178) with delta (0, 0)
Screenshot: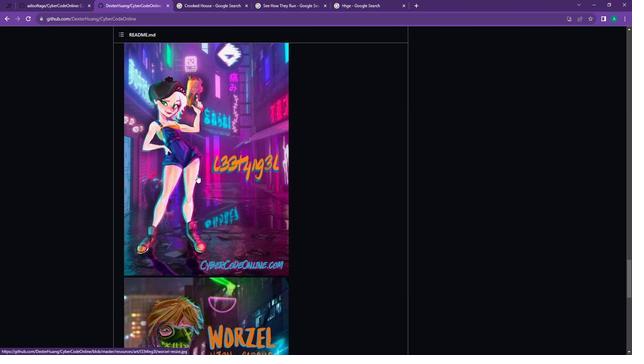 
Action: Mouse scrolled (196, 178) with delta (0, 0)
Screenshot: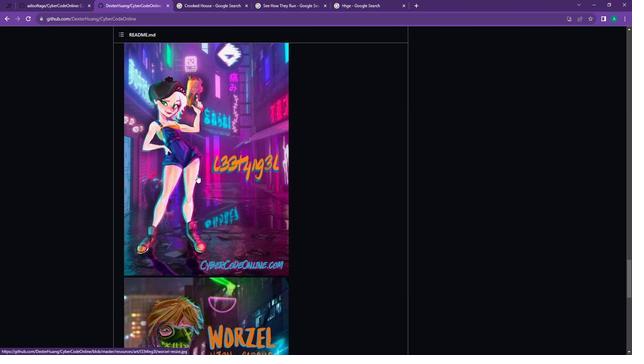 
Action: Mouse scrolled (196, 178) with delta (0, 0)
Screenshot: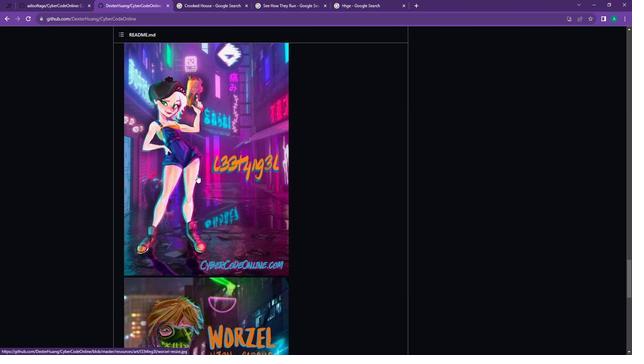 
Action: Mouse scrolled (196, 178) with delta (0, 0)
Screenshot: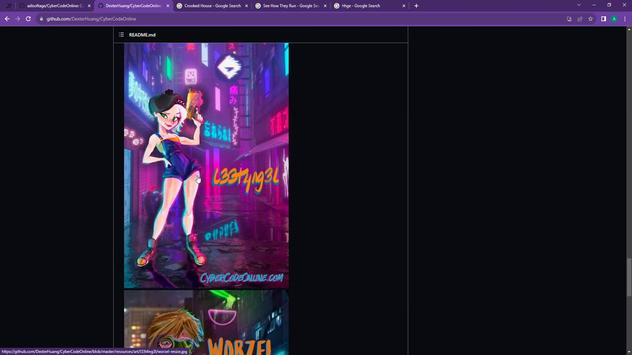 
Action: Mouse scrolled (196, 178) with delta (0, 0)
Screenshot: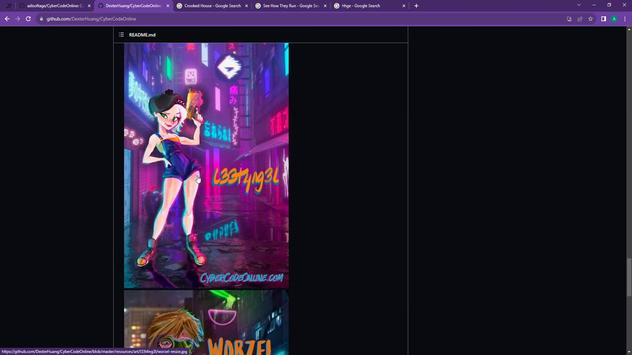 
Action: Mouse scrolled (196, 178) with delta (0, 0)
Screenshot: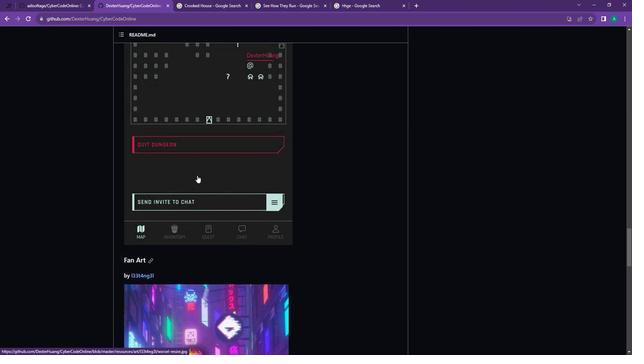 
Action: Mouse scrolled (196, 178) with delta (0, 0)
Screenshot: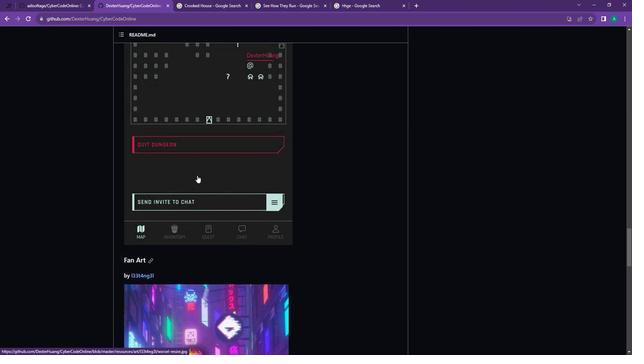 
Action: Mouse scrolled (196, 178) with delta (0, 0)
Screenshot: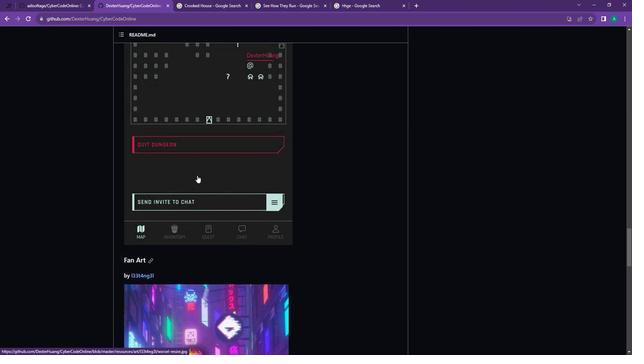 
Action: Mouse scrolled (196, 178) with delta (0, 0)
Screenshot: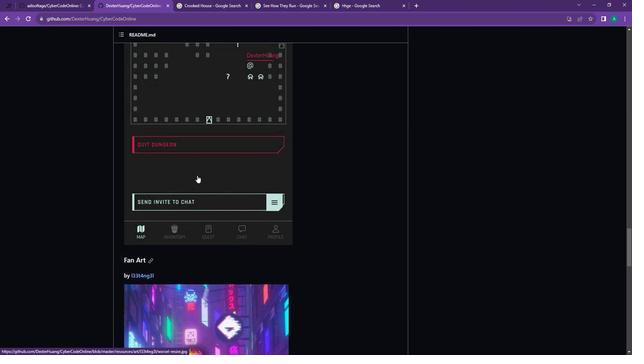 
Action: Mouse scrolled (196, 178) with delta (0, 0)
Screenshot: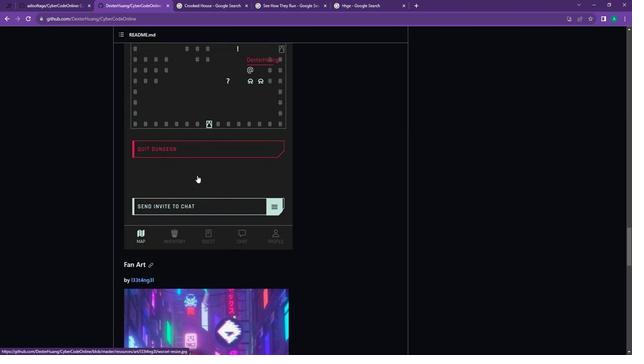 
Action: Mouse scrolled (196, 178) with delta (0, 0)
Screenshot: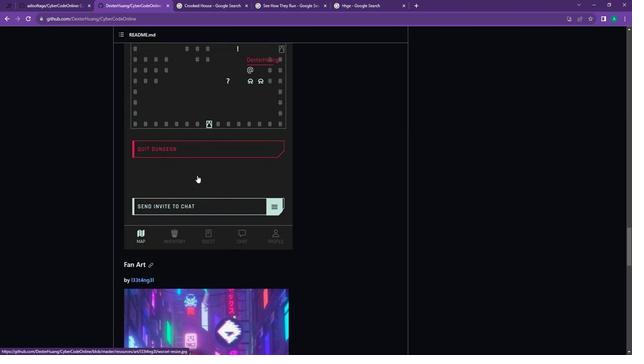 
Action: Mouse scrolled (196, 178) with delta (0, 0)
Screenshot: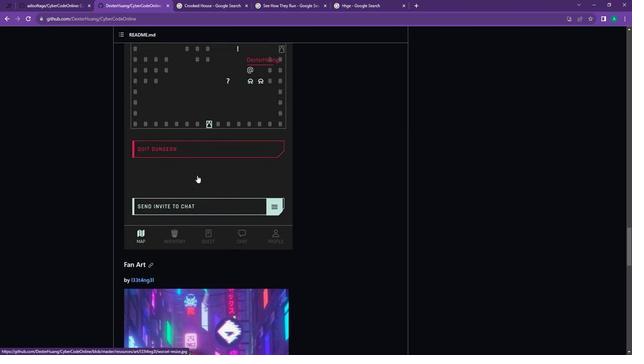 
Action: Mouse scrolled (196, 178) with delta (0, 0)
Screenshot: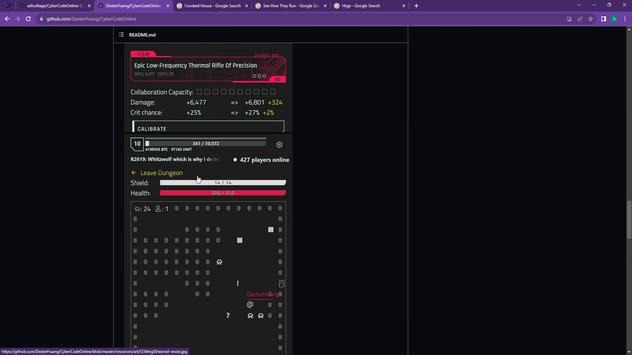 
Action: Mouse scrolled (196, 178) with delta (0, 0)
Screenshot: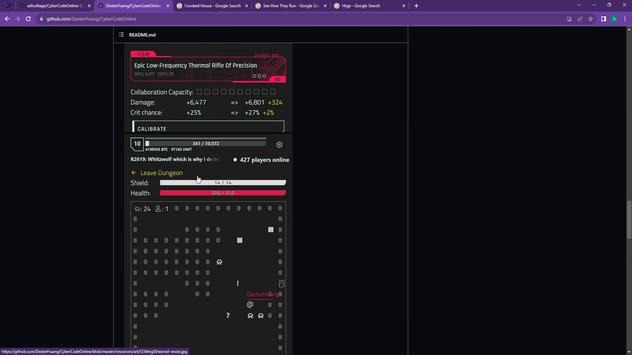 
Action: Mouse scrolled (196, 178) with delta (0, 0)
Screenshot: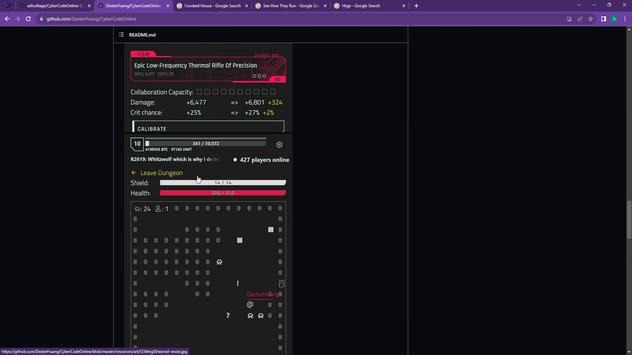 
Action: Mouse scrolled (196, 178) with delta (0, 0)
Screenshot: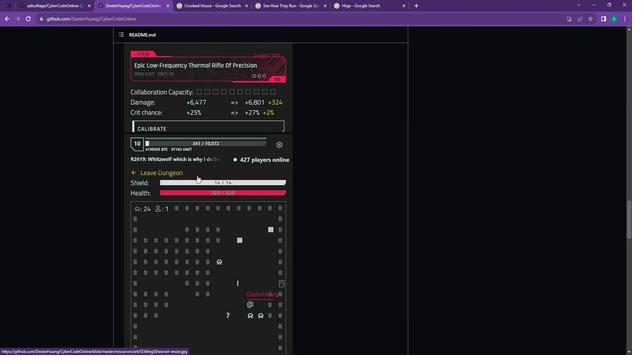 
Action: Mouse scrolled (196, 178) with delta (0, 0)
Screenshot: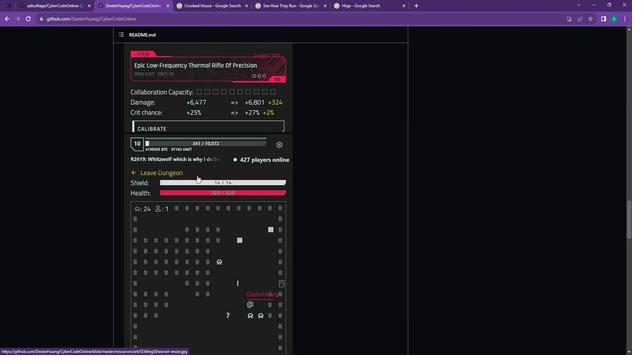 
Action: Mouse scrolled (196, 178) with delta (0, 0)
Screenshot: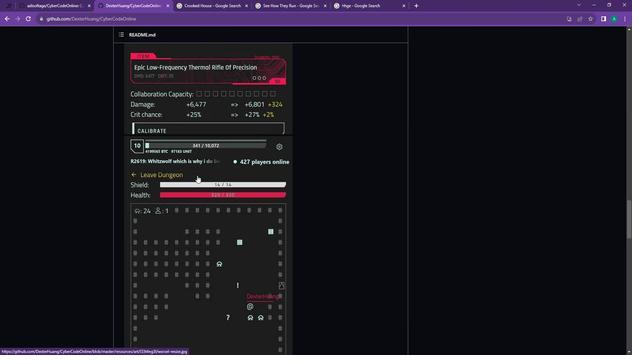 
Action: Mouse scrolled (196, 178) with delta (0, 0)
Screenshot: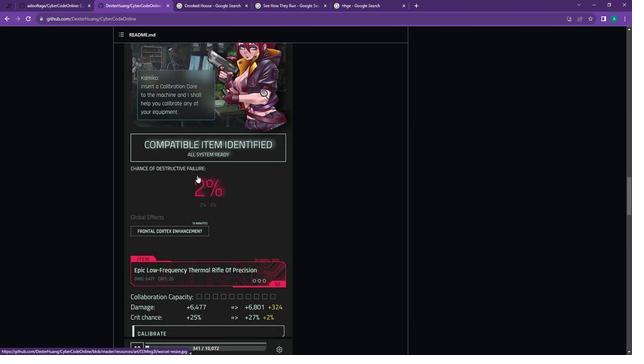 
Action: Mouse scrolled (196, 178) with delta (0, 0)
Screenshot: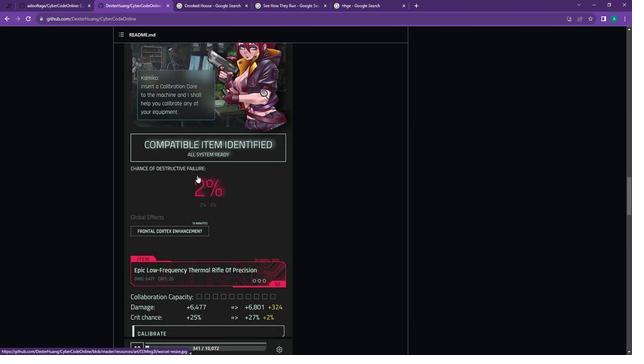 
Action: Mouse scrolled (196, 178) with delta (0, 0)
Screenshot: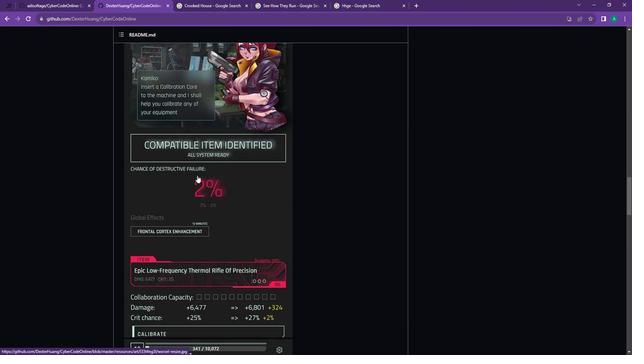 
Action: Mouse scrolled (196, 178) with delta (0, 0)
Screenshot: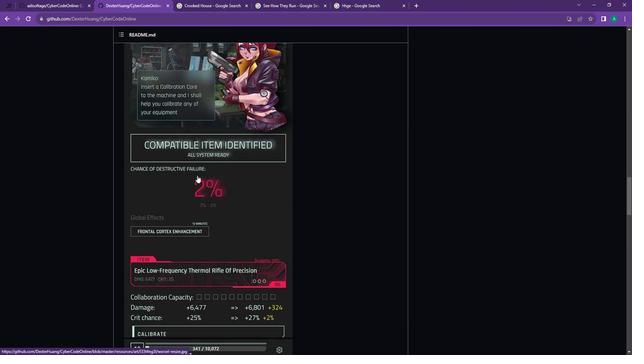 
Action: Mouse scrolled (196, 178) with delta (0, 0)
Screenshot: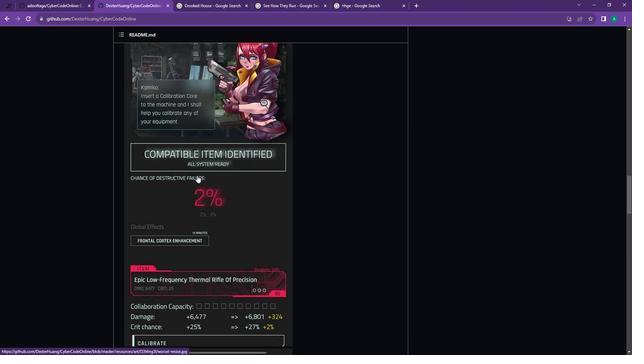 
Action: Mouse scrolled (196, 178) with delta (0, 0)
Screenshot: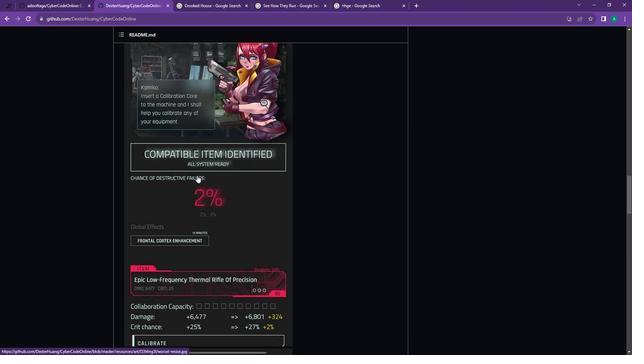 
Action: Mouse scrolled (196, 178) with delta (0, 0)
Screenshot: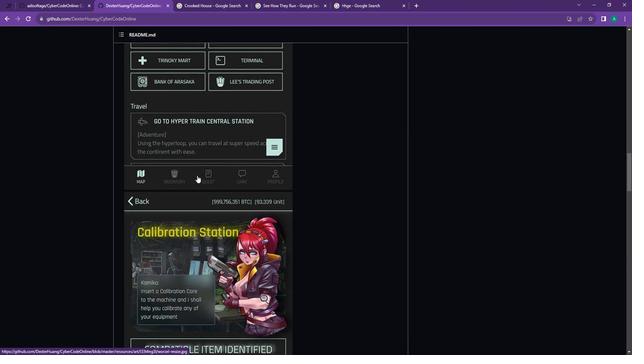 
Action: Mouse scrolled (196, 178) with delta (0, 0)
Screenshot: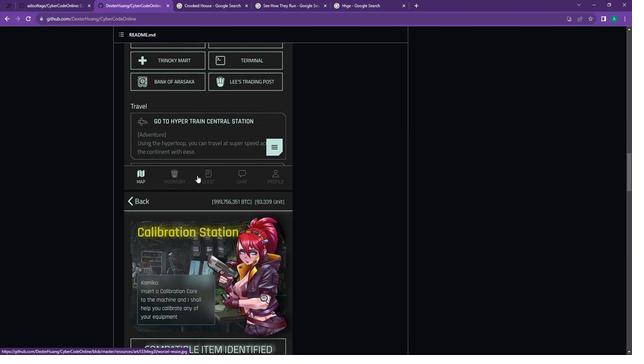 
Action: Mouse scrolled (196, 178) with delta (0, 0)
Screenshot: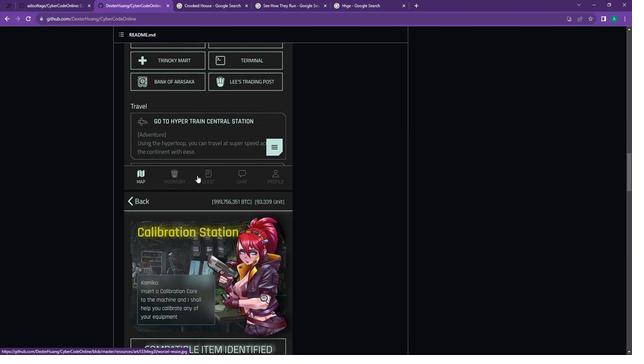 
Action: Mouse scrolled (196, 178) with delta (0, 0)
Screenshot: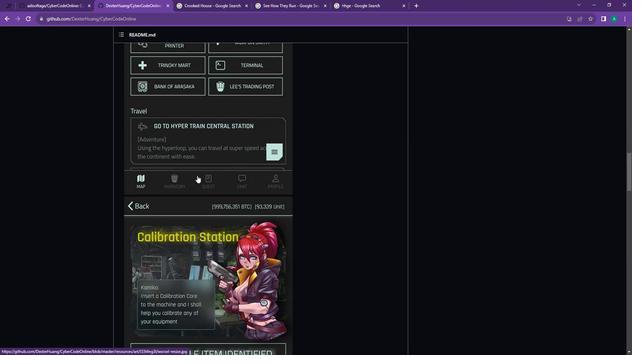 
Action: Mouse scrolled (196, 178) with delta (0, 0)
Screenshot: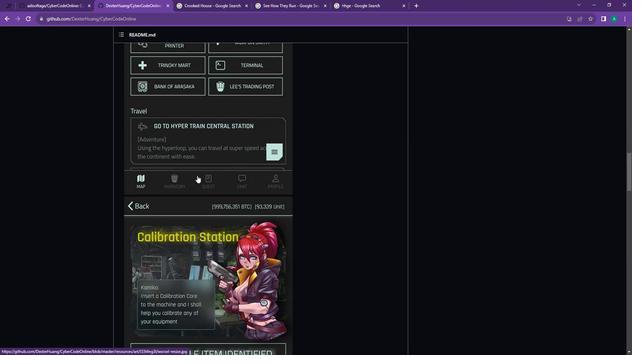 
Action: Mouse scrolled (196, 178) with delta (0, 0)
Screenshot: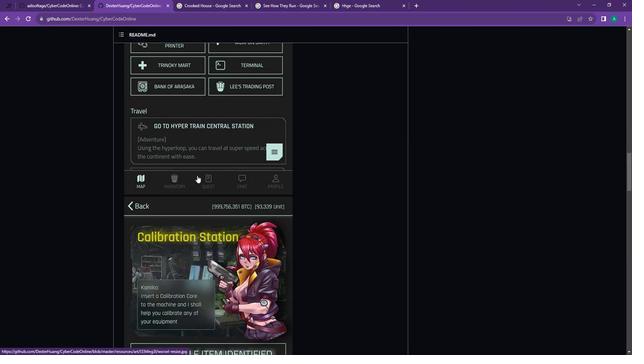
Action: Mouse scrolled (196, 178) with delta (0, 0)
Screenshot: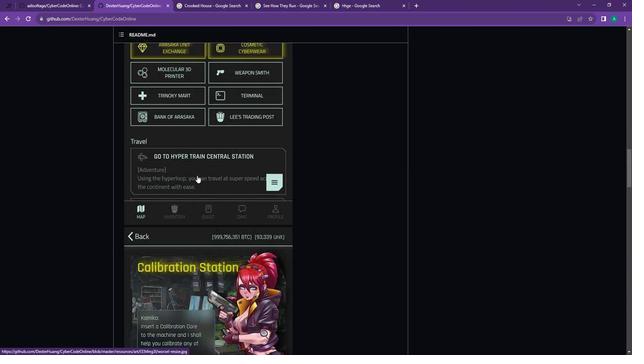 
Action: Mouse scrolled (196, 178) with delta (0, 0)
Screenshot: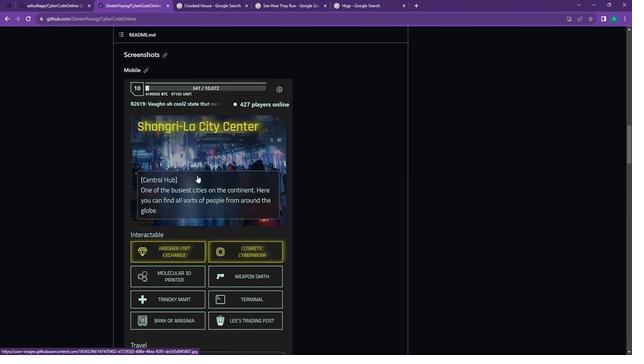 
Action: Mouse scrolled (196, 178) with delta (0, 0)
Screenshot: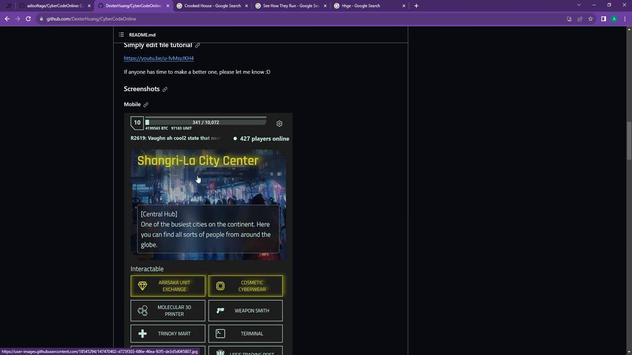 
Action: Mouse scrolled (196, 178) with delta (0, 0)
Screenshot: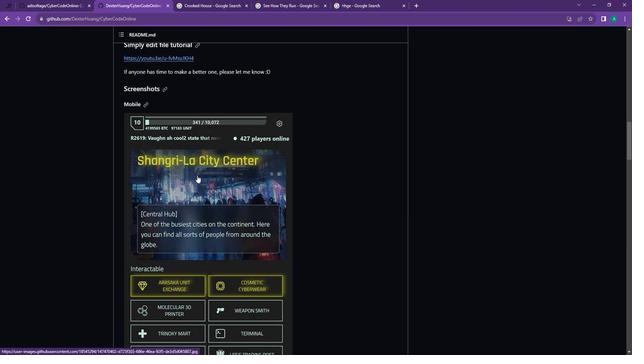 
Action: Mouse scrolled (196, 178) with delta (0, 0)
Screenshot: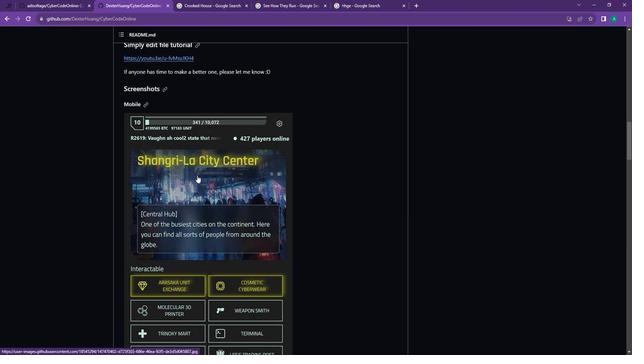 
Action: Mouse scrolled (196, 178) with delta (0, 0)
Screenshot: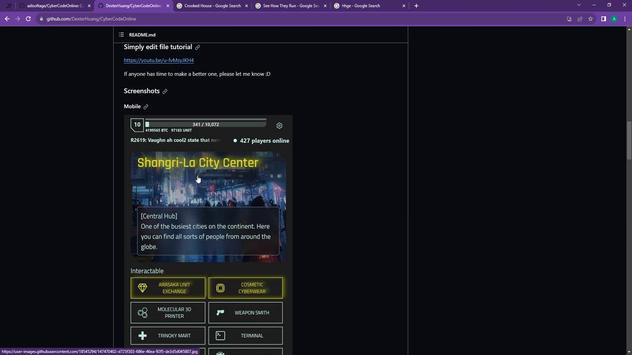 
Action: Mouse scrolled (196, 178) with delta (0, 0)
Screenshot: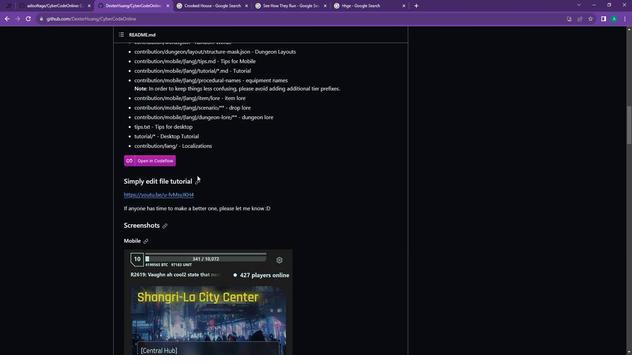 
Action: Mouse scrolled (196, 178) with delta (0, 0)
Screenshot: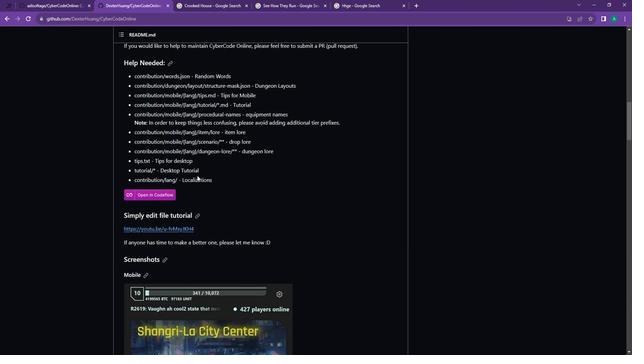 
Action: Mouse scrolled (196, 178) with delta (0, 0)
Screenshot: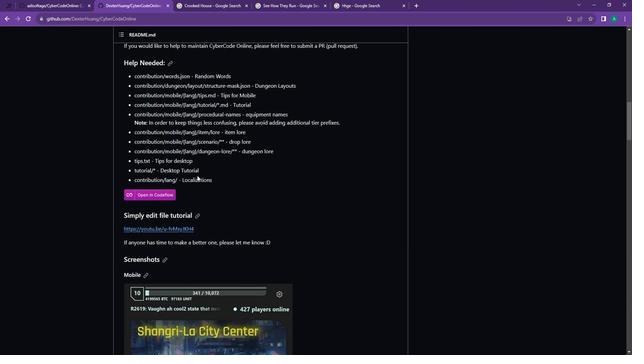 
Action: Mouse scrolled (196, 178) with delta (0, 0)
Screenshot: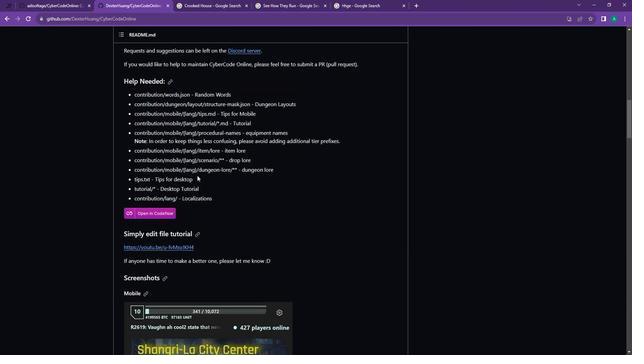 
Action: Mouse scrolled (196, 178) with delta (0, 0)
Screenshot: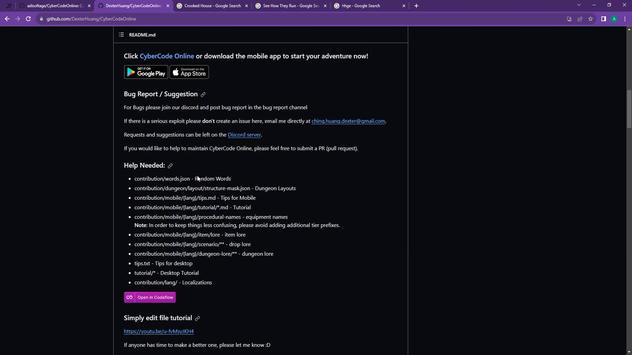 
Action: Mouse scrolled (196, 178) with delta (0, 0)
Screenshot: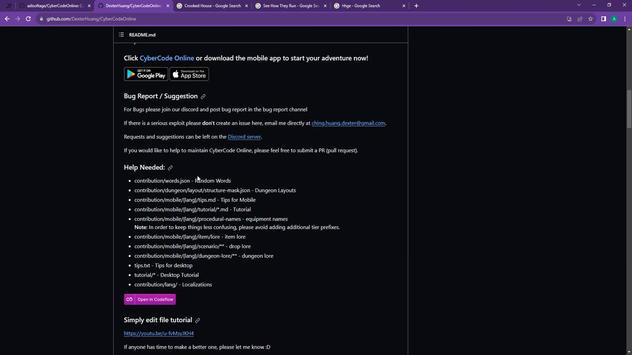 
Action: Mouse scrolled (196, 178) with delta (0, 0)
Screenshot: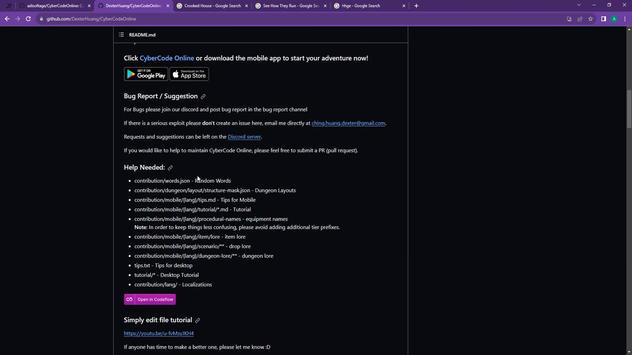 
Action: Mouse scrolled (196, 178) with delta (0, 0)
Screenshot: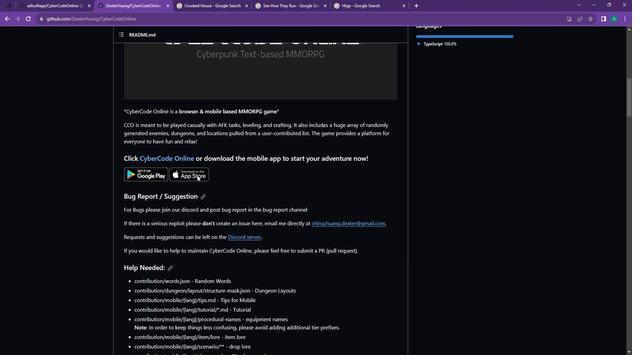 
Action: Mouse scrolled (196, 178) with delta (0, 0)
Screenshot: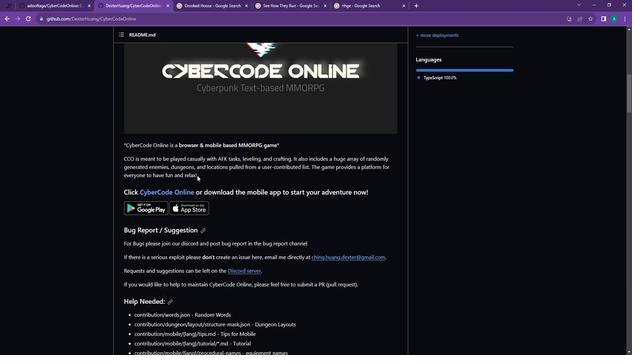 
Action: Mouse scrolled (196, 178) with delta (0, 0)
Screenshot: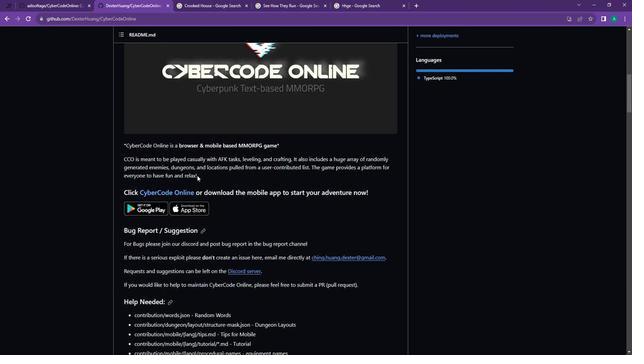 
Action: Mouse scrolled (196, 178) with delta (0, 0)
Screenshot: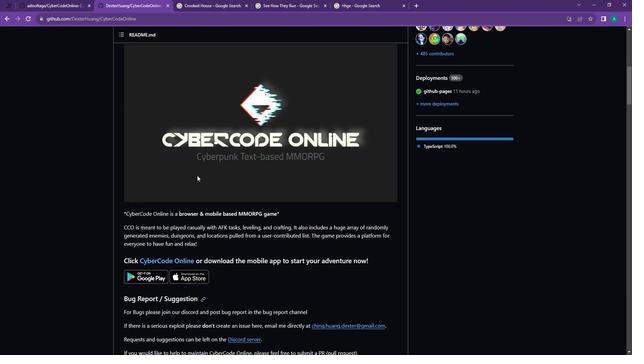 
Action: Mouse scrolled (196, 178) with delta (0, 0)
Screenshot: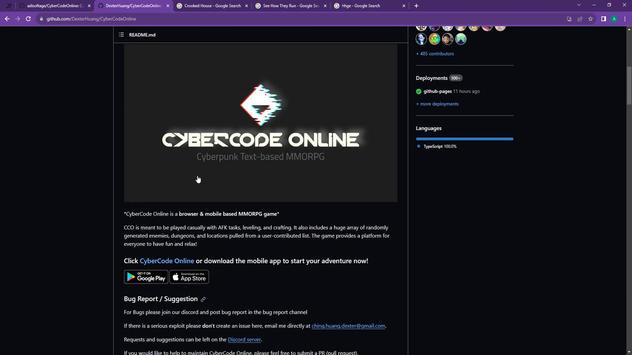 
Action: Mouse scrolled (196, 178) with delta (0, 0)
Screenshot: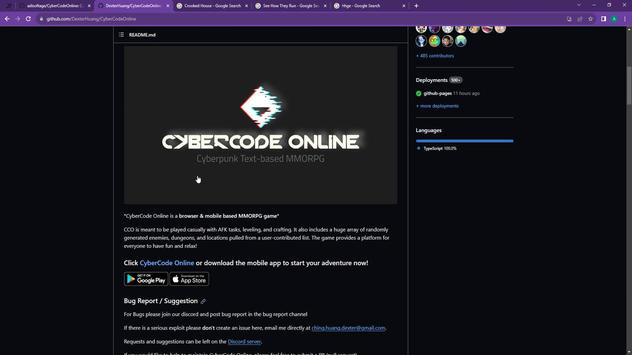 
